 Task: For heading Use Arial with brown colour.  font size for heading18,  'Change the font style of data to'Arial and font size to 9,  Change the alignment of both headline & data to Align left In the sheet   Radiant Sales log   book
Action: Mouse moved to (172, 418)
Screenshot: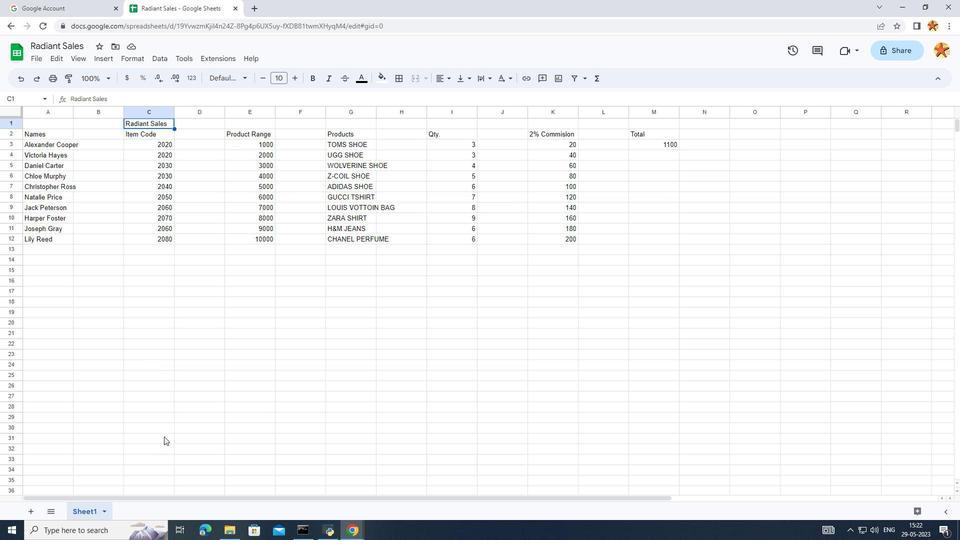 
Action: Mouse pressed left at (172, 418)
Screenshot: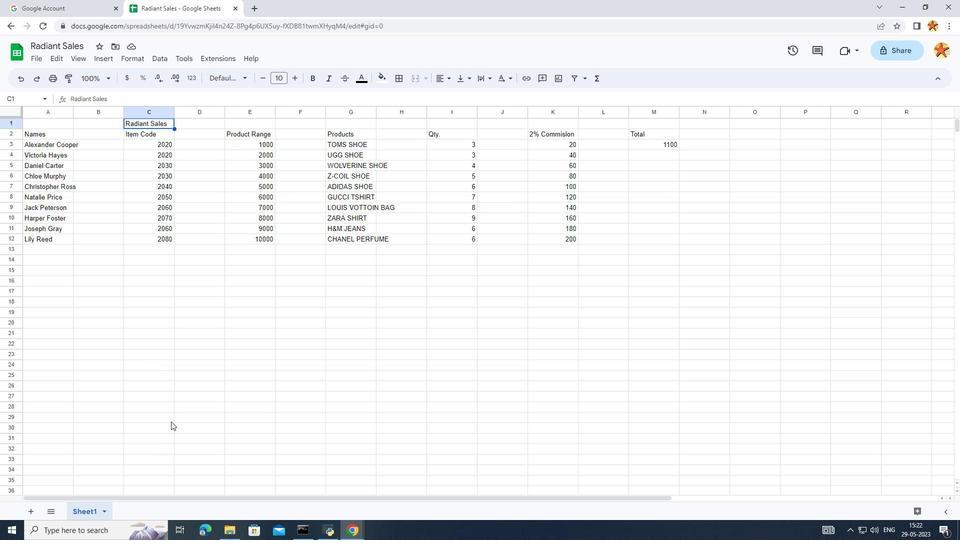 
Action: Mouse moved to (152, 123)
Screenshot: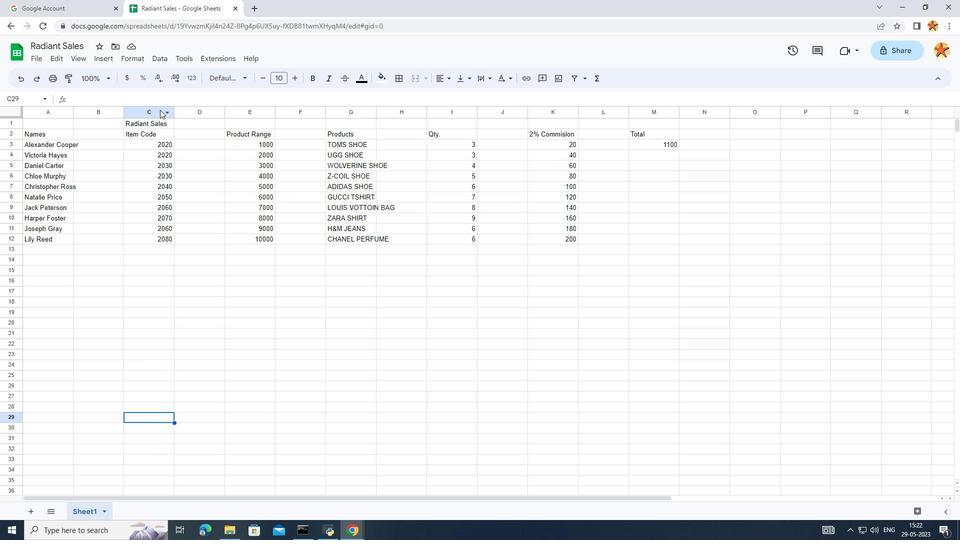 
Action: Mouse pressed left at (152, 123)
Screenshot: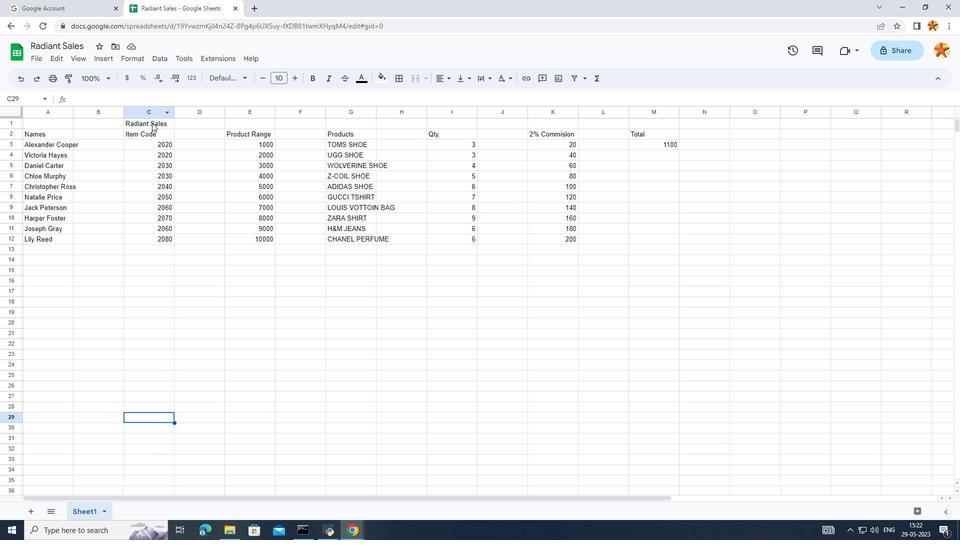 
Action: Mouse moved to (242, 78)
Screenshot: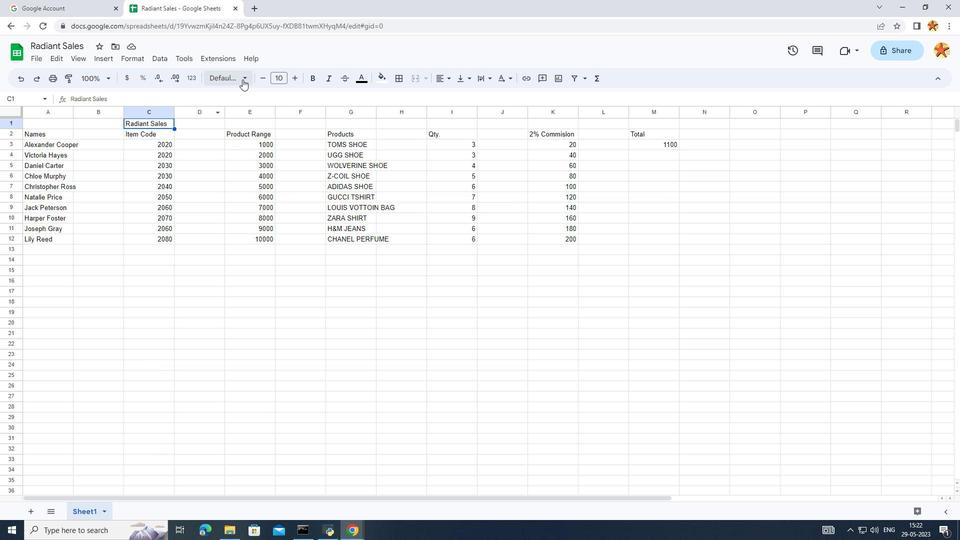 
Action: Mouse pressed left at (242, 78)
Screenshot: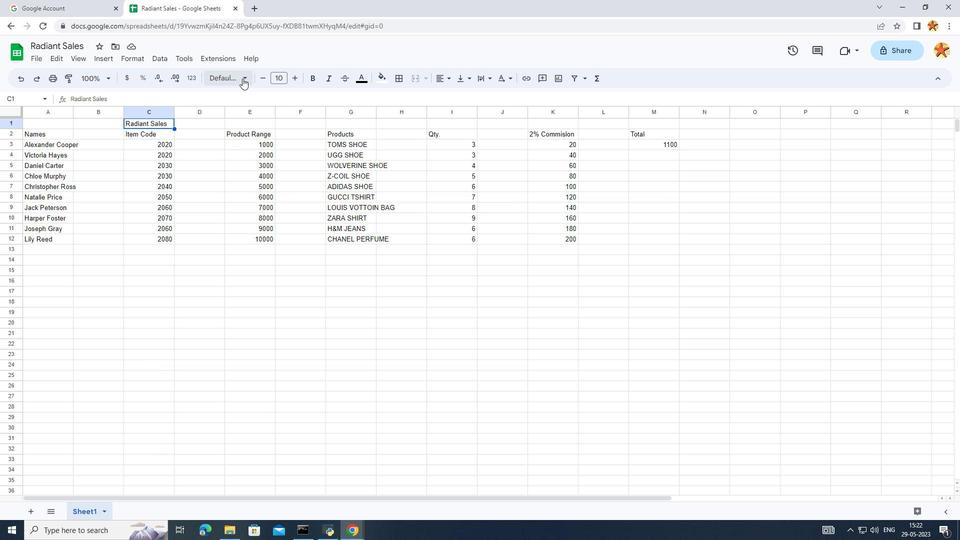
Action: Mouse moved to (220, 381)
Screenshot: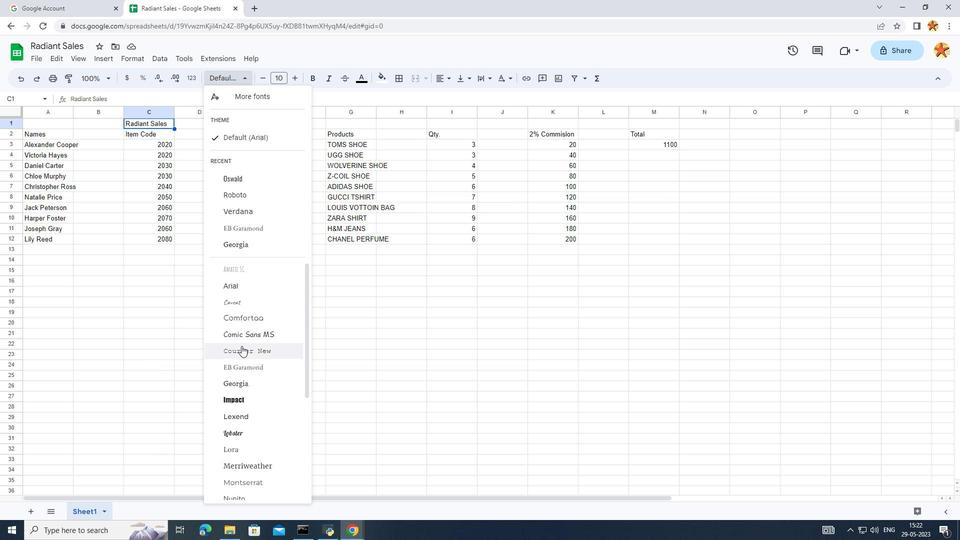 
Action: Mouse scrolled (220, 381) with delta (0, 0)
Screenshot: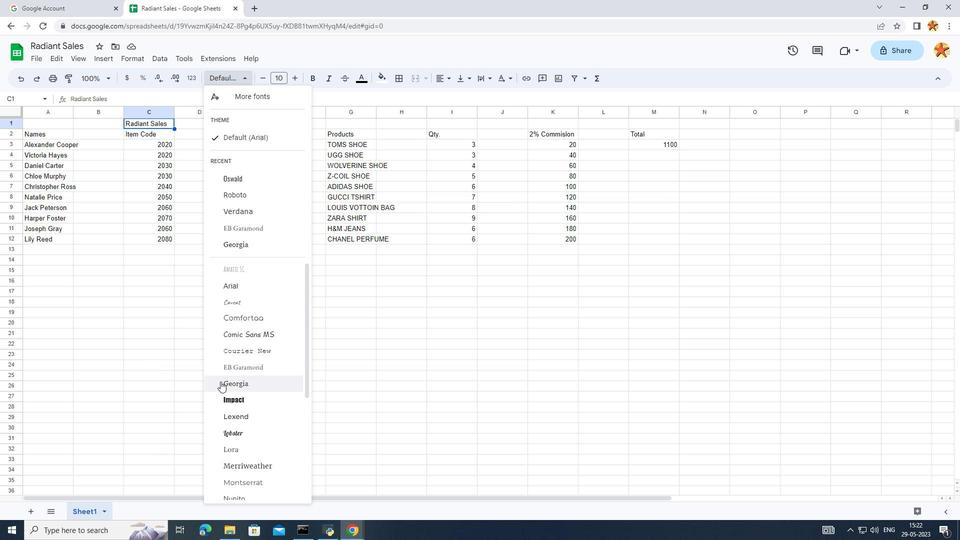 
Action: Mouse scrolled (220, 381) with delta (0, 0)
Screenshot: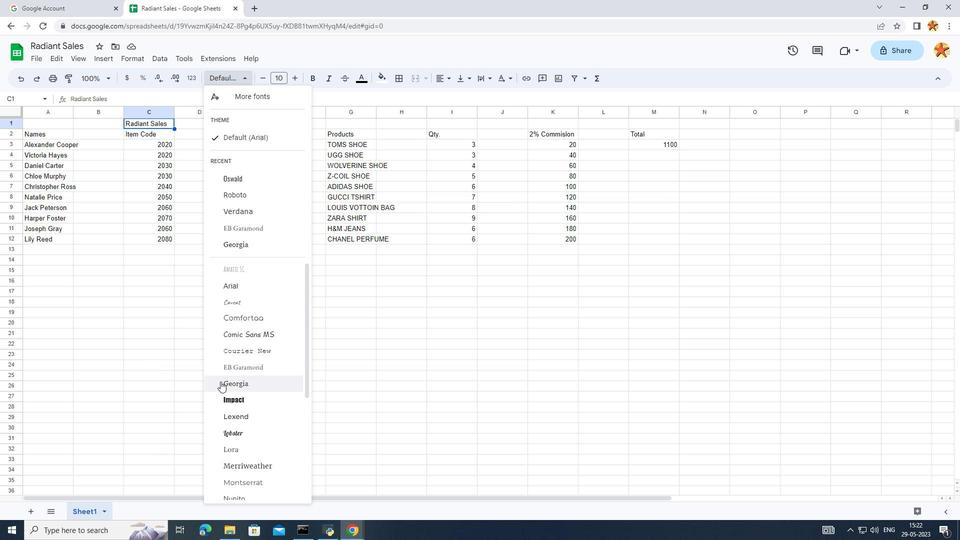 
Action: Mouse scrolled (220, 381) with delta (0, 0)
Screenshot: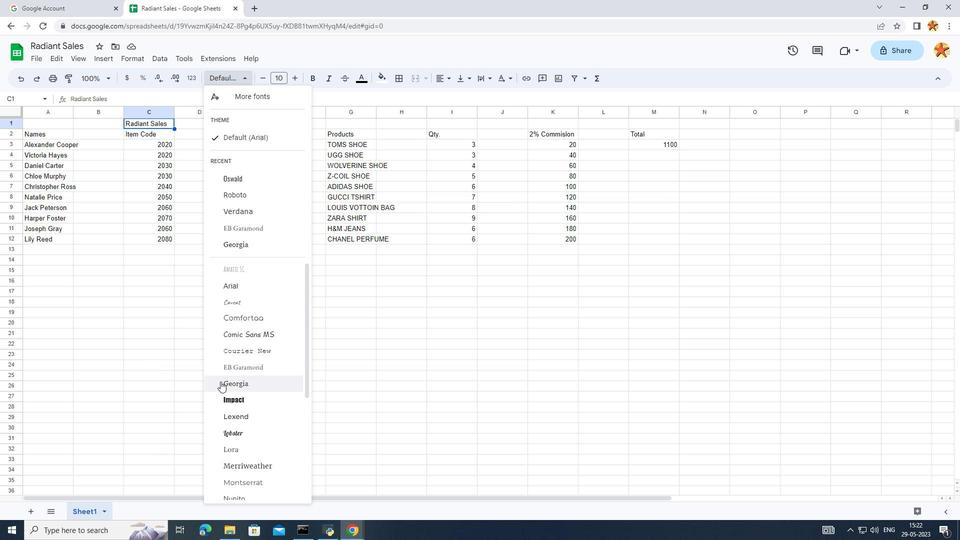 
Action: Mouse scrolled (220, 381) with delta (0, 0)
Screenshot: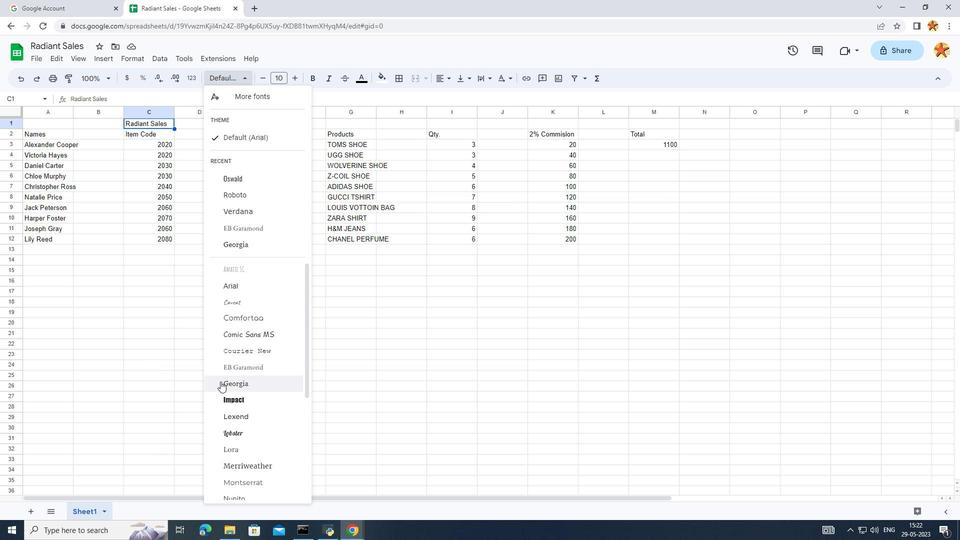 
Action: Mouse scrolled (220, 382) with delta (0, 0)
Screenshot: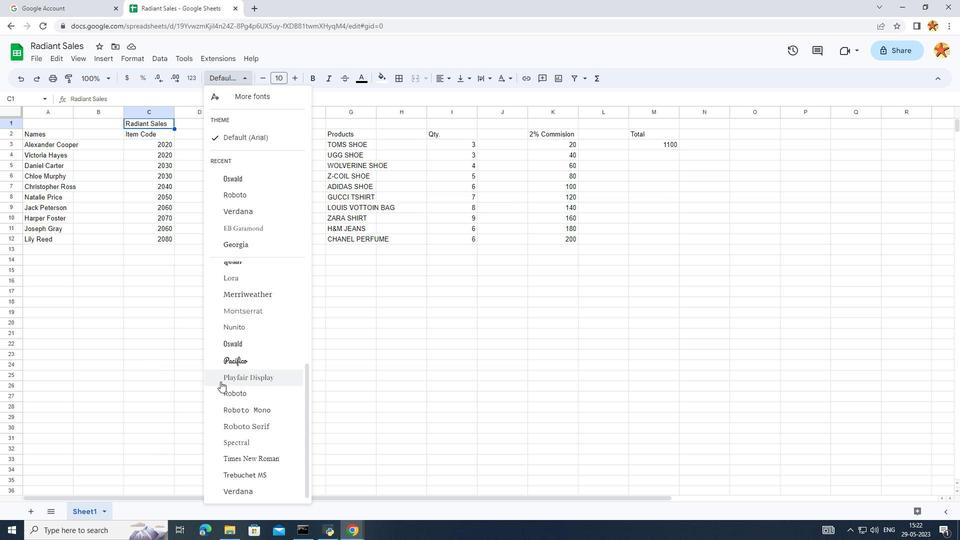 
Action: Mouse scrolled (220, 382) with delta (0, 0)
Screenshot: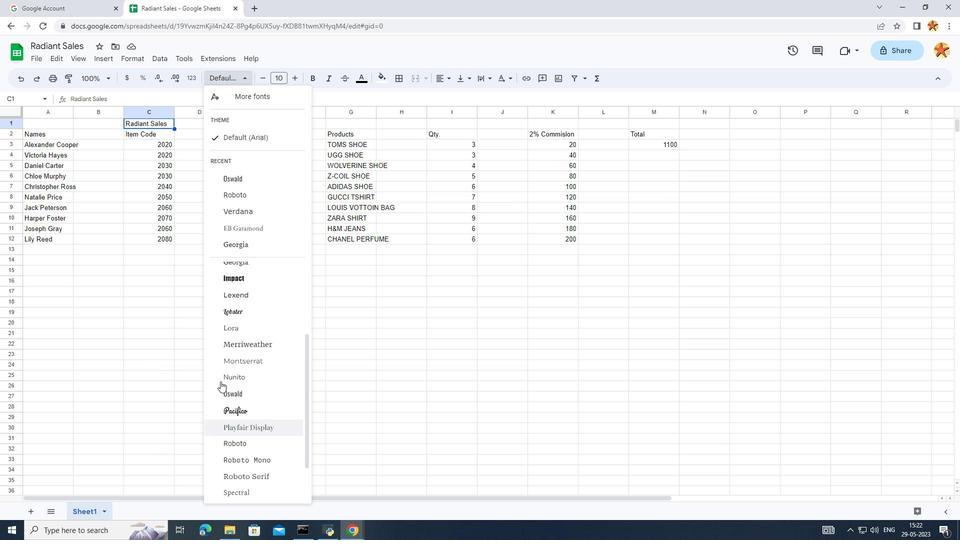 
Action: Mouse scrolled (220, 382) with delta (0, 0)
Screenshot: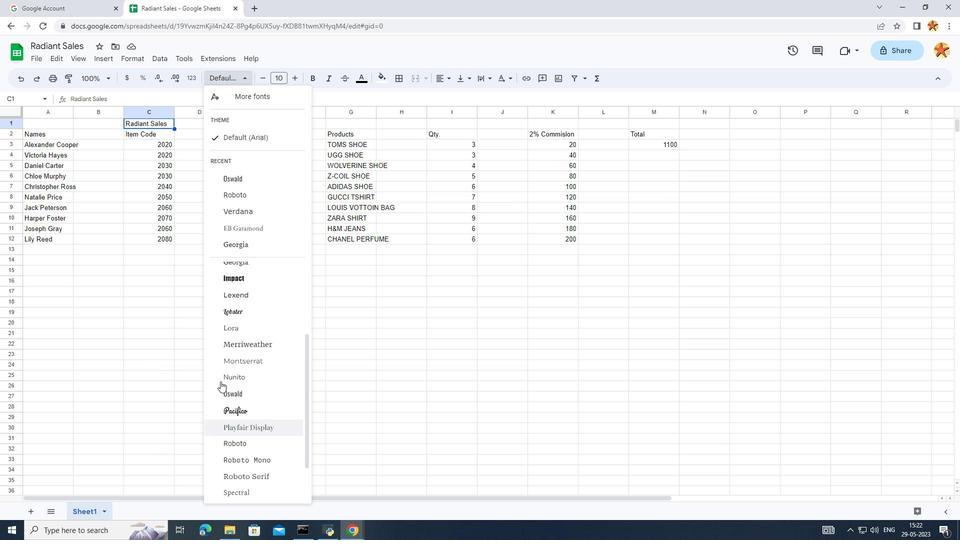 
Action: Mouse scrolled (220, 382) with delta (0, 0)
Screenshot: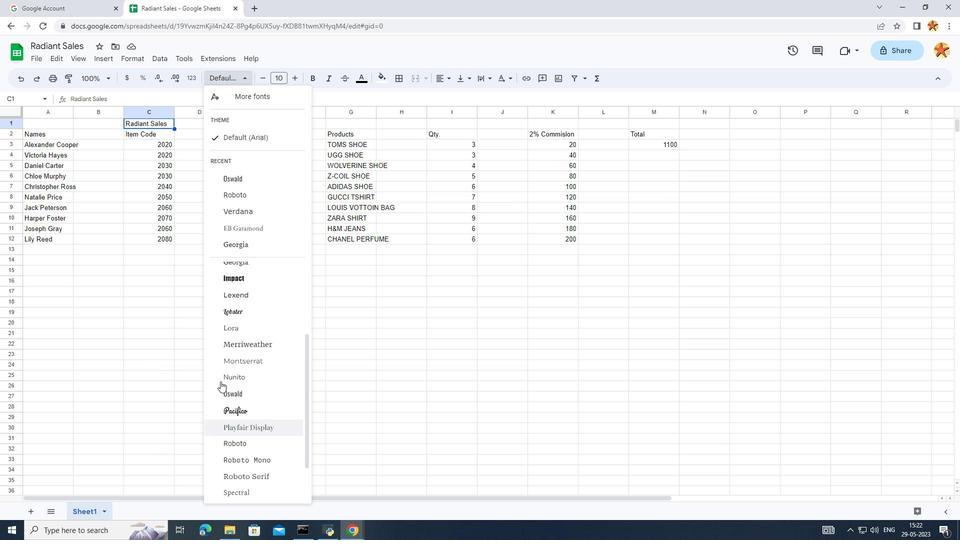 
Action: Mouse scrolled (220, 382) with delta (0, 0)
Screenshot: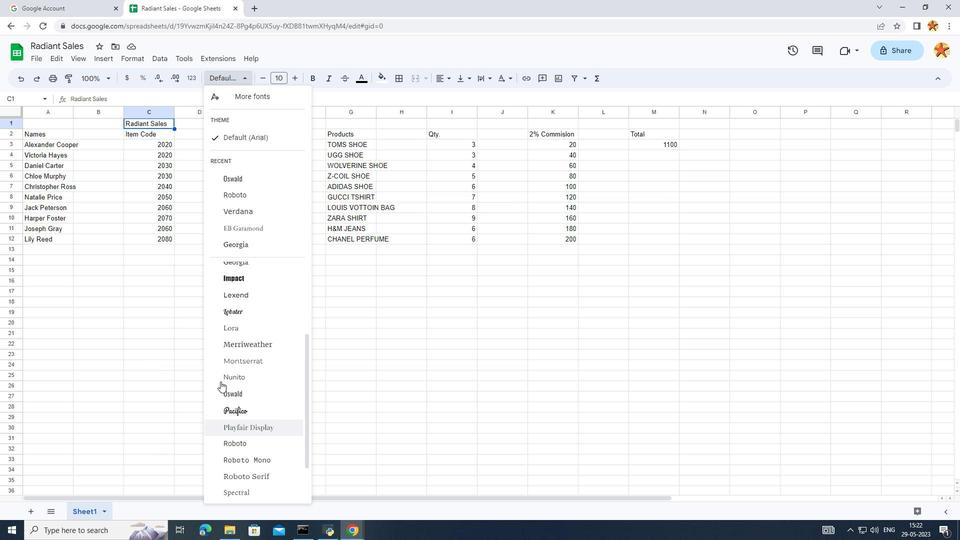 
Action: Mouse scrolled (220, 382) with delta (0, 0)
Screenshot: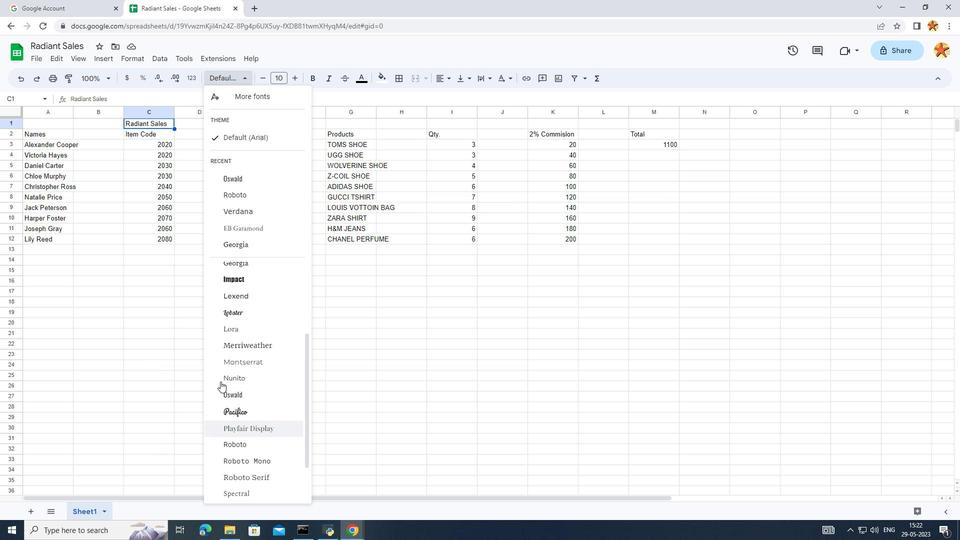 
Action: Mouse moved to (243, 290)
Screenshot: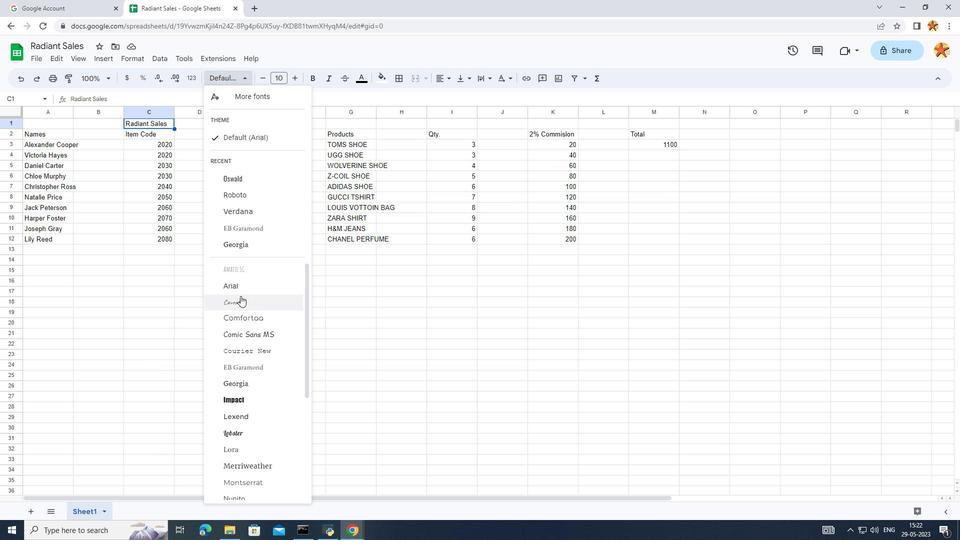 
Action: Mouse pressed left at (243, 290)
Screenshot: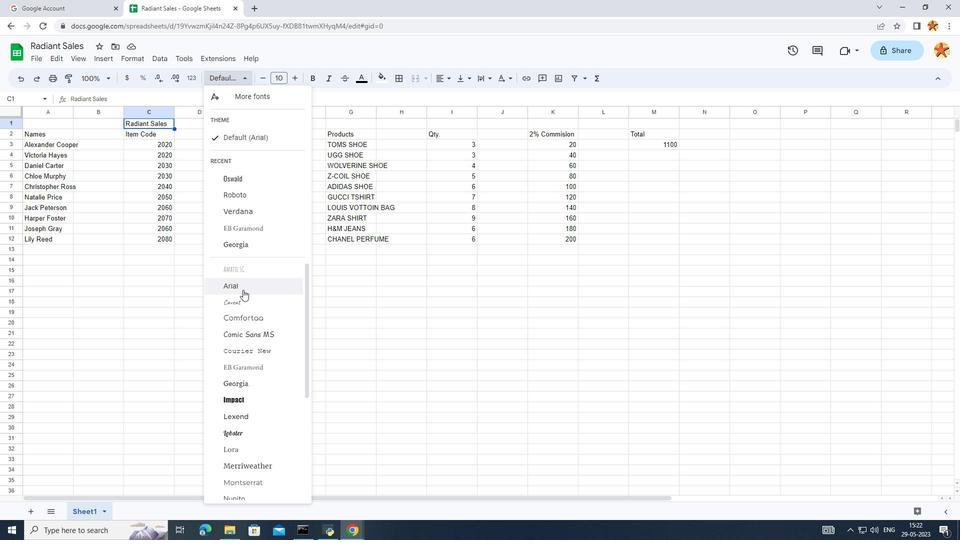 
Action: Mouse moved to (362, 81)
Screenshot: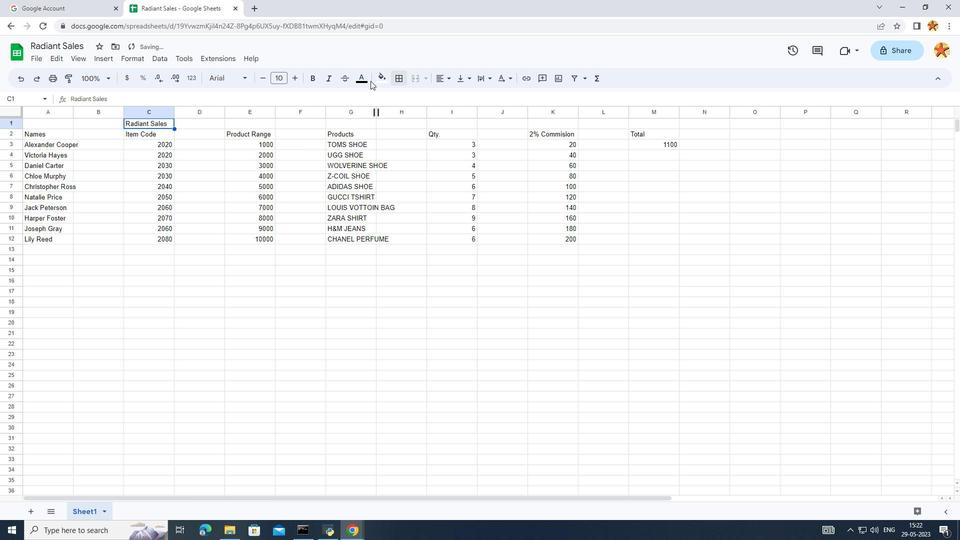 
Action: Mouse pressed left at (362, 81)
Screenshot: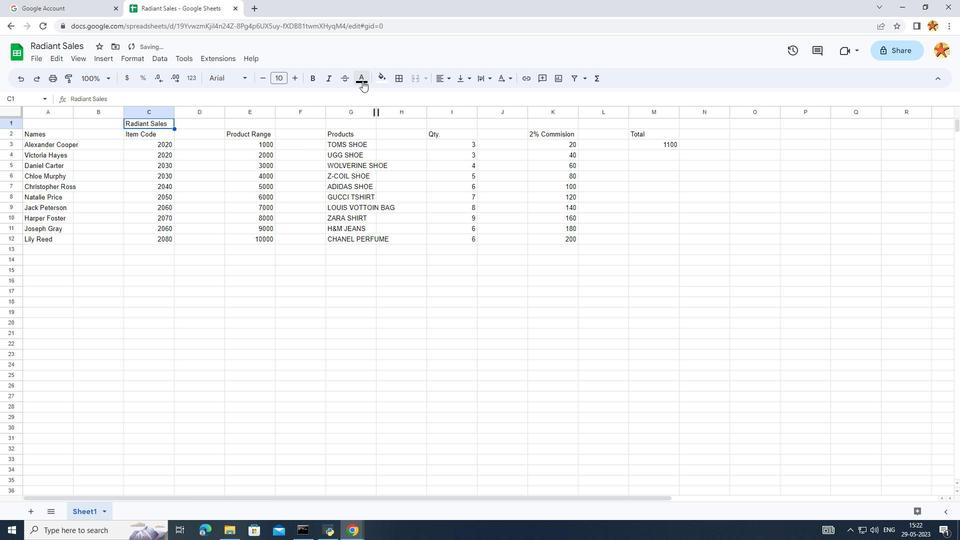 
Action: Mouse moved to (373, 246)
Screenshot: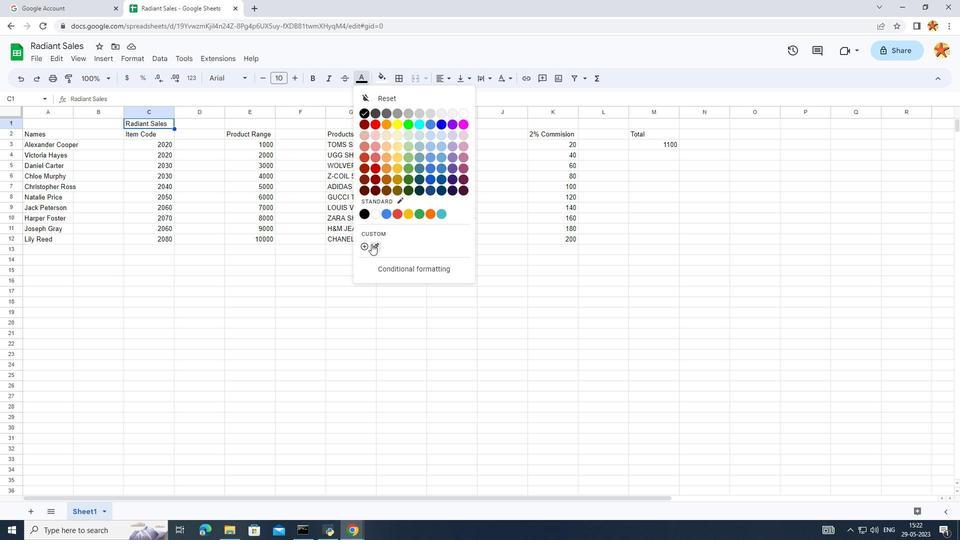 
Action: Mouse pressed left at (373, 246)
Screenshot: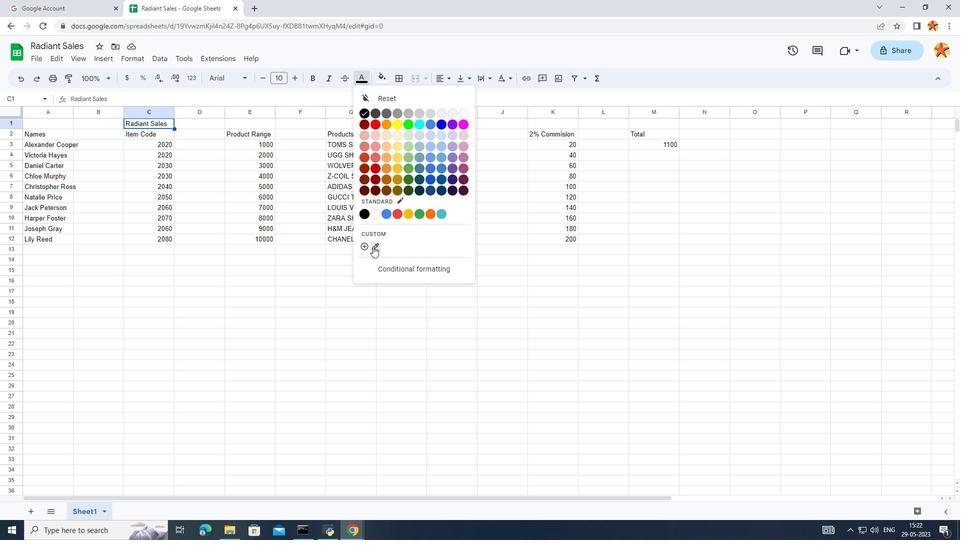 
Action: Mouse moved to (328, 229)
Screenshot: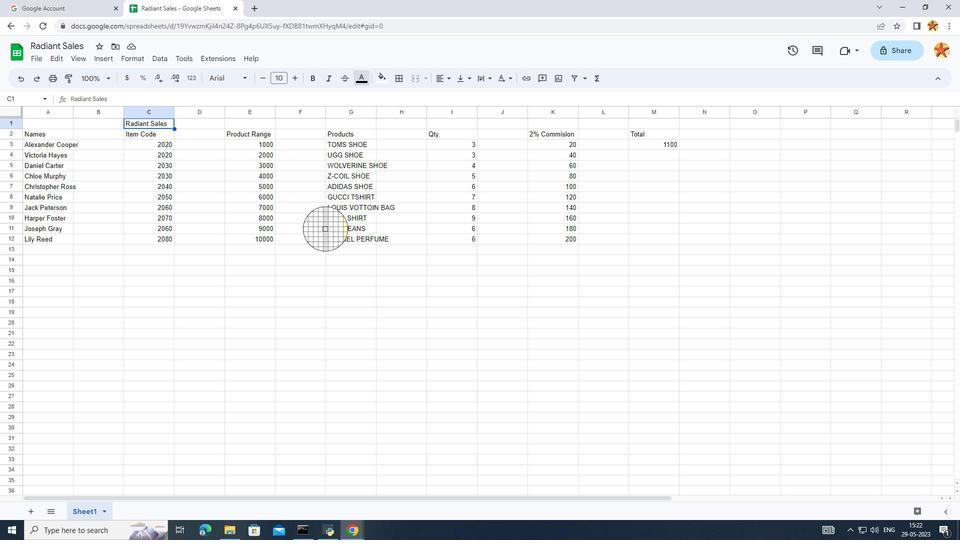 
Action: Mouse pressed left at (328, 229)
Screenshot: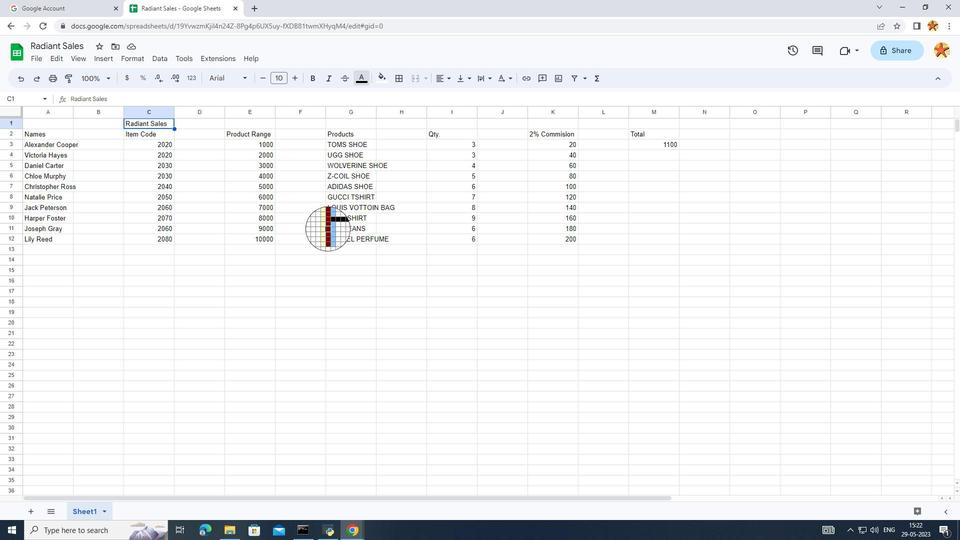 
Action: Mouse moved to (131, 142)
Screenshot: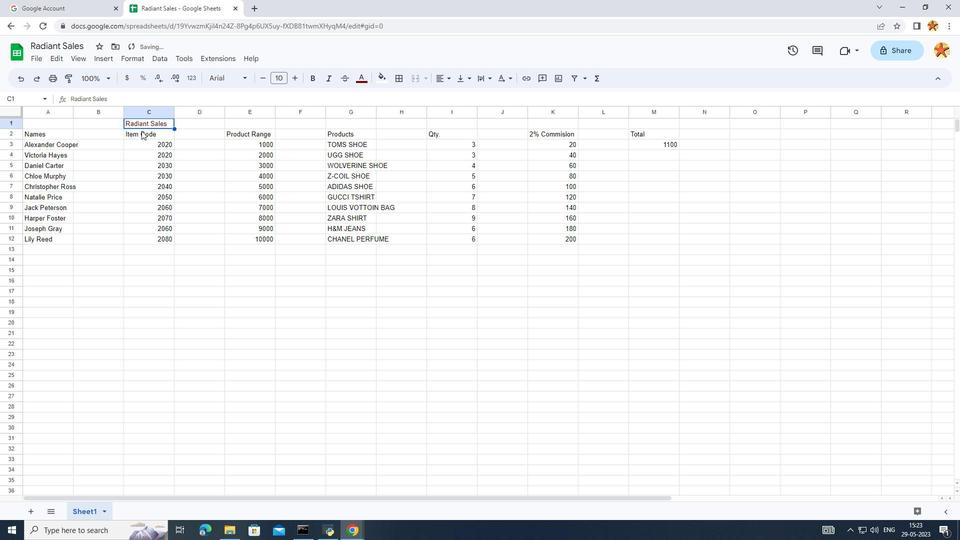 
Action: Mouse pressed left at (131, 142)
Screenshot: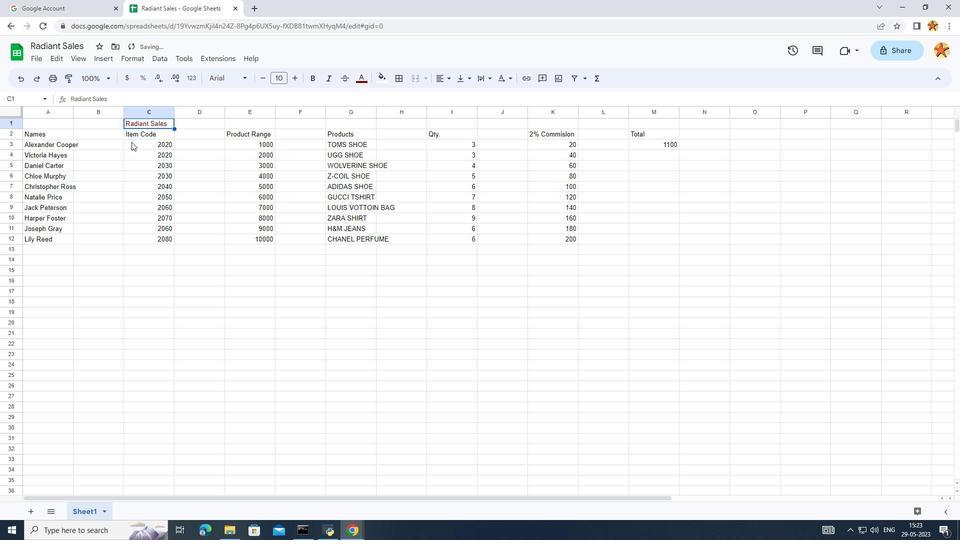 
Action: Mouse moved to (144, 124)
Screenshot: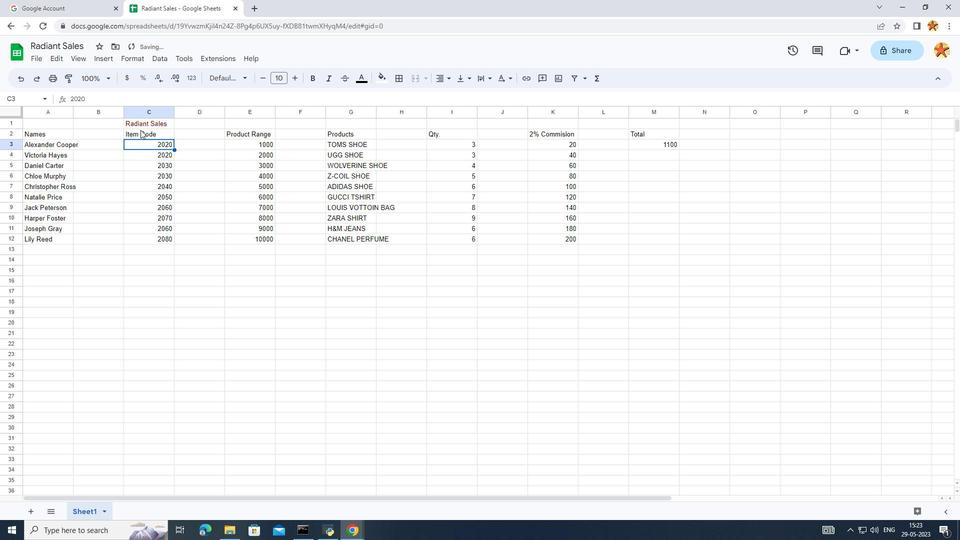 
Action: Mouse pressed left at (144, 124)
Screenshot: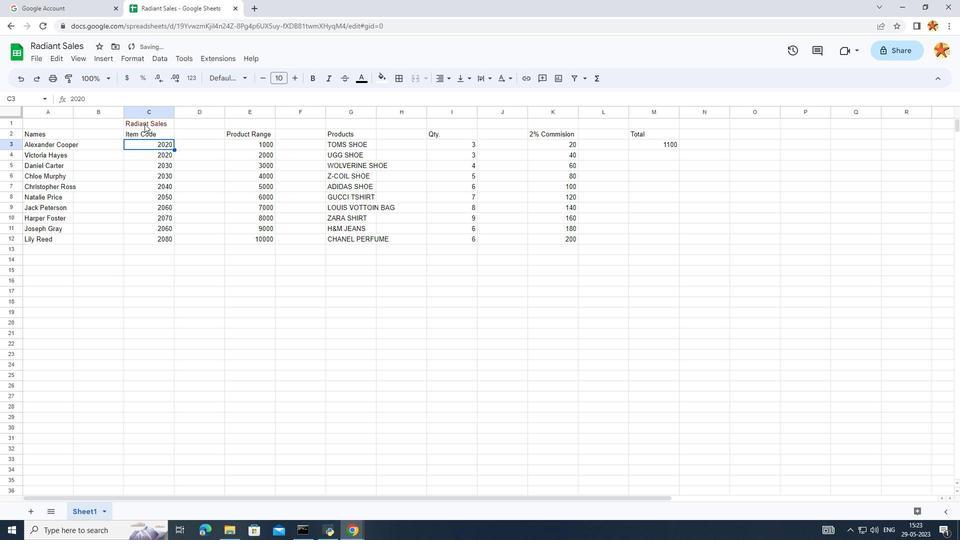 
Action: Mouse moved to (231, 78)
Screenshot: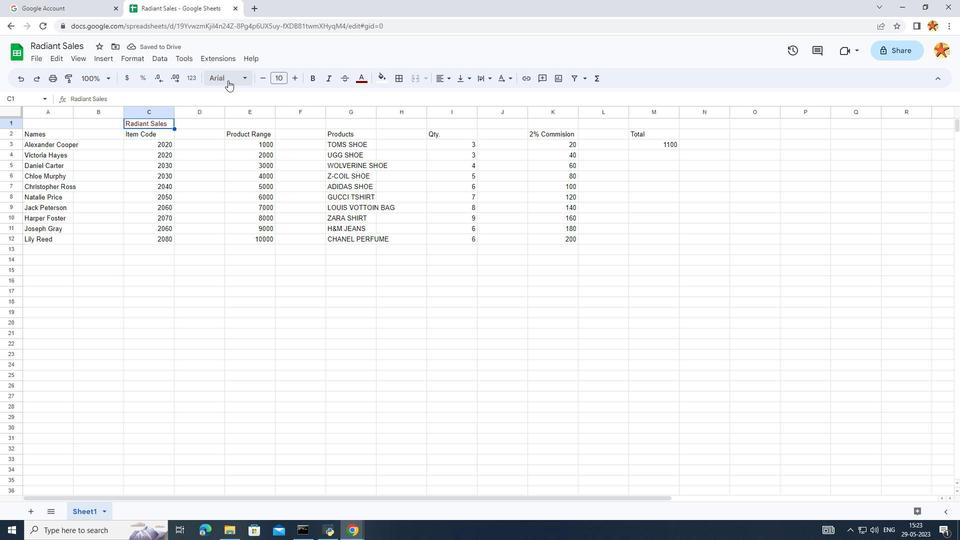 
Action: Mouse pressed left at (231, 78)
Screenshot: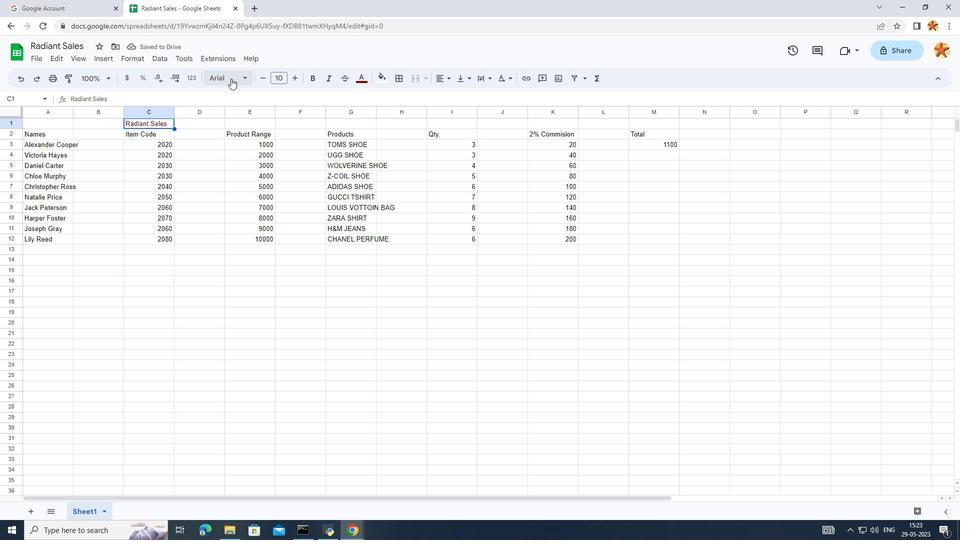 
Action: Mouse moved to (299, 76)
Screenshot: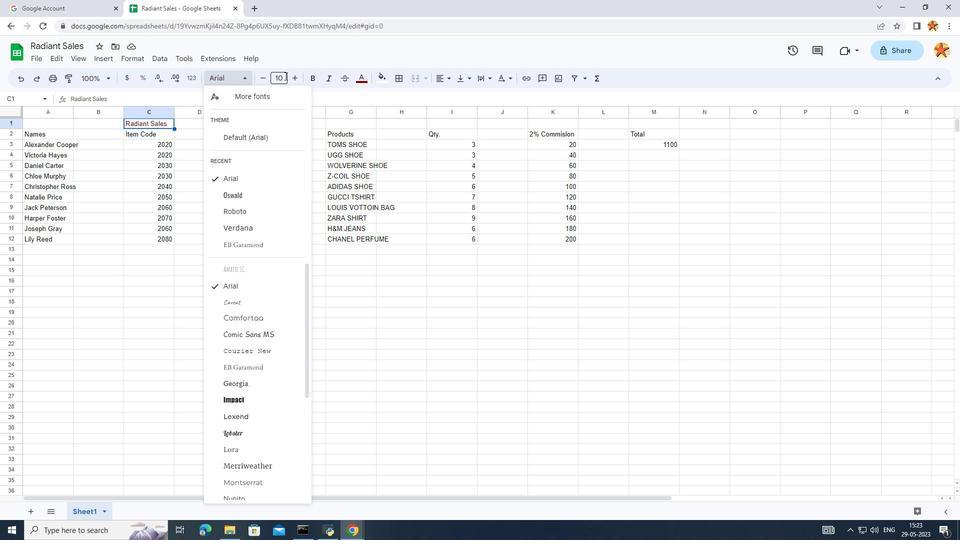
Action: Mouse pressed left at (299, 76)
Screenshot: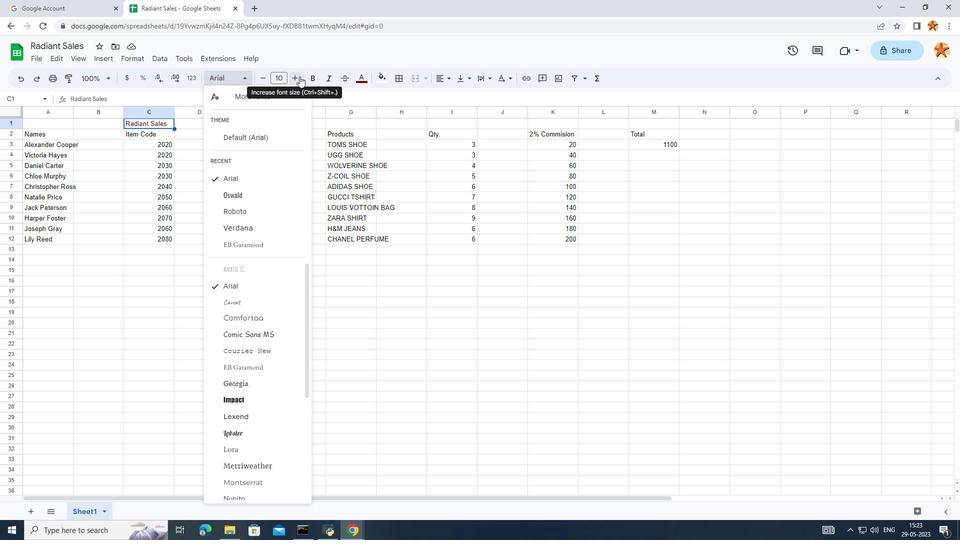 
Action: Mouse pressed left at (299, 76)
Screenshot: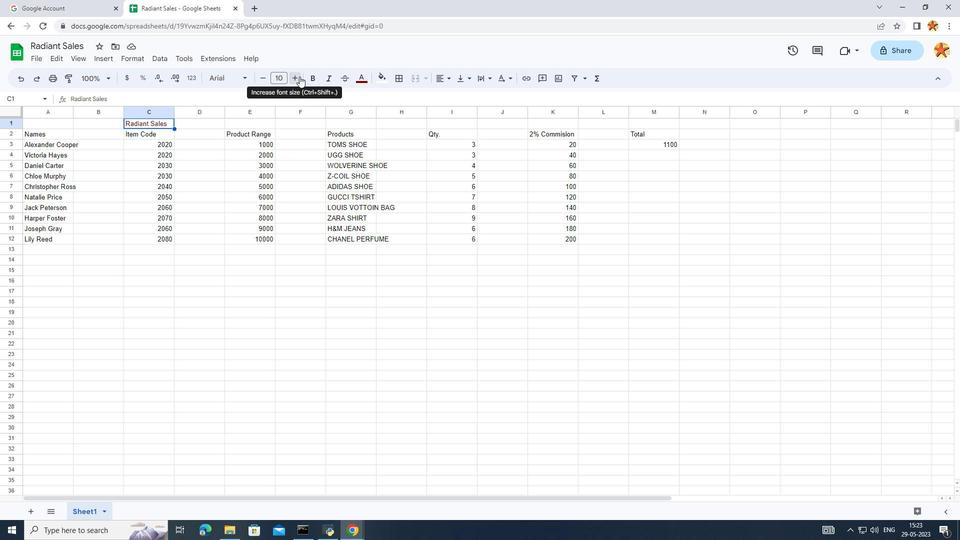 
Action: Mouse pressed left at (299, 76)
Screenshot: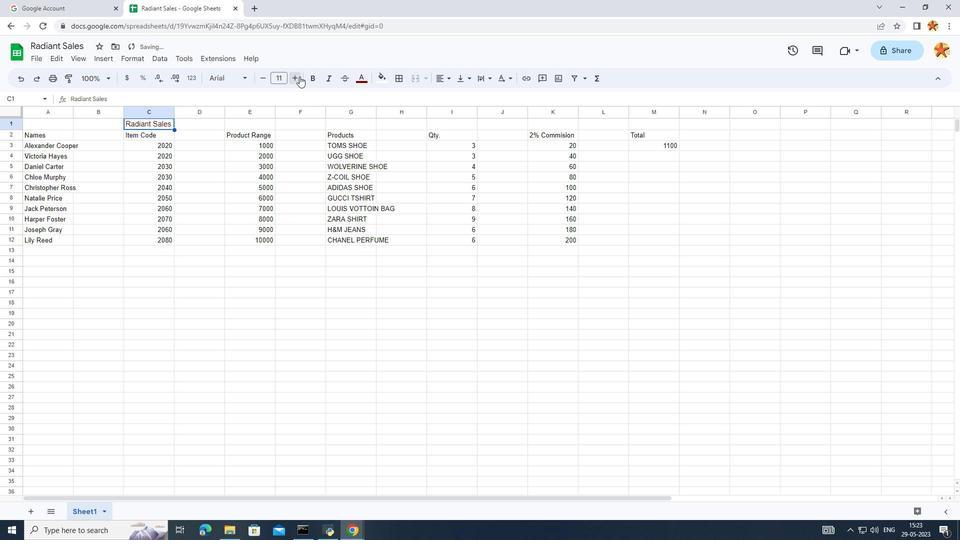 
Action: Mouse pressed left at (299, 76)
Screenshot: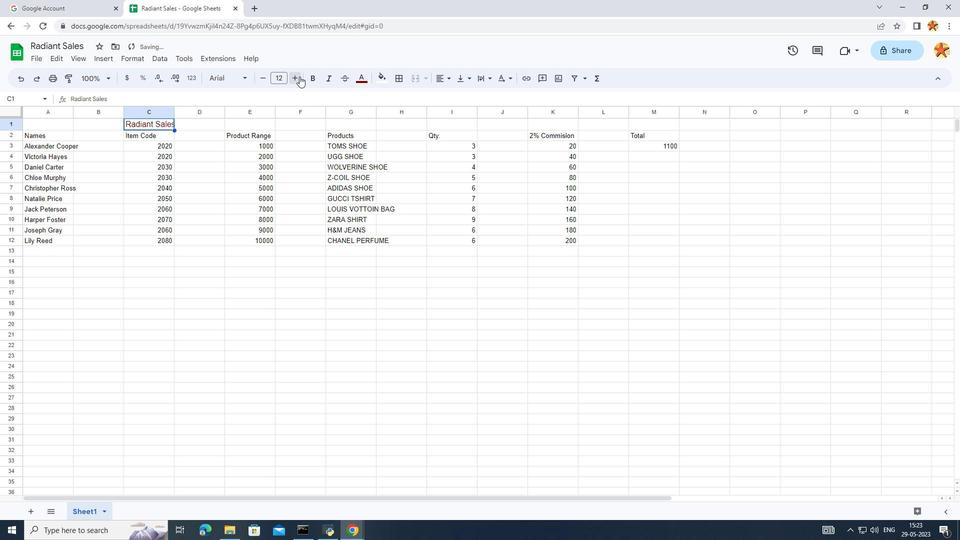 
Action: Mouse pressed left at (299, 76)
Screenshot: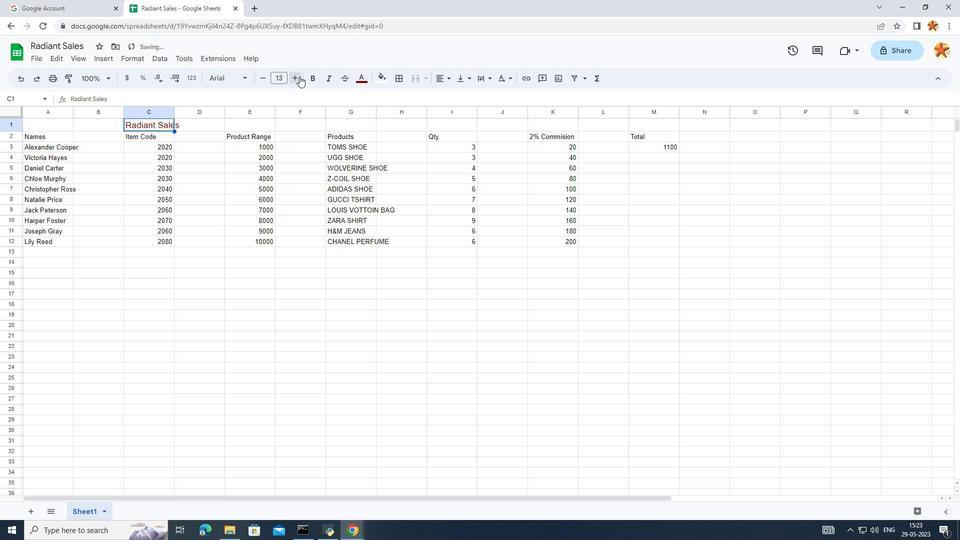 
Action: Mouse pressed left at (299, 76)
Screenshot: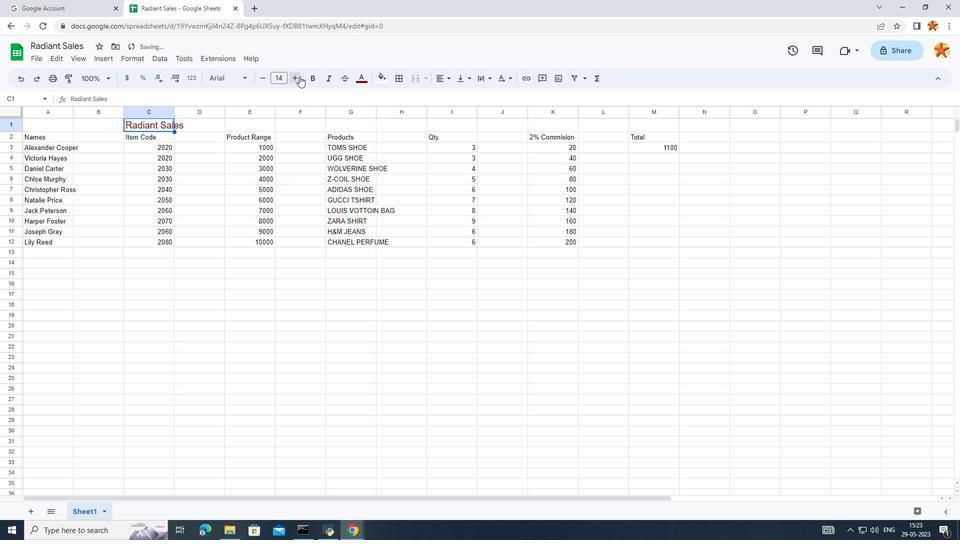 
Action: Mouse pressed left at (299, 76)
Screenshot: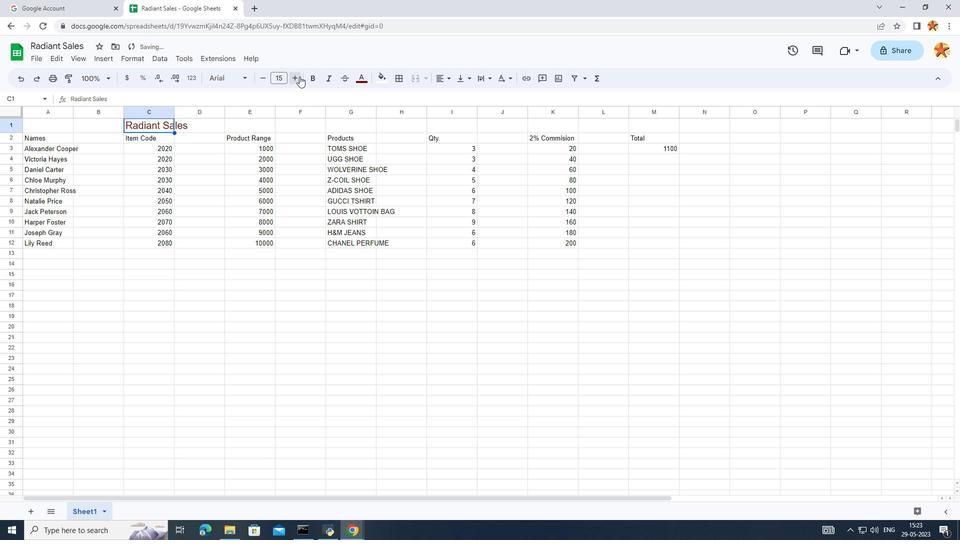 
Action: Mouse pressed left at (299, 76)
Screenshot: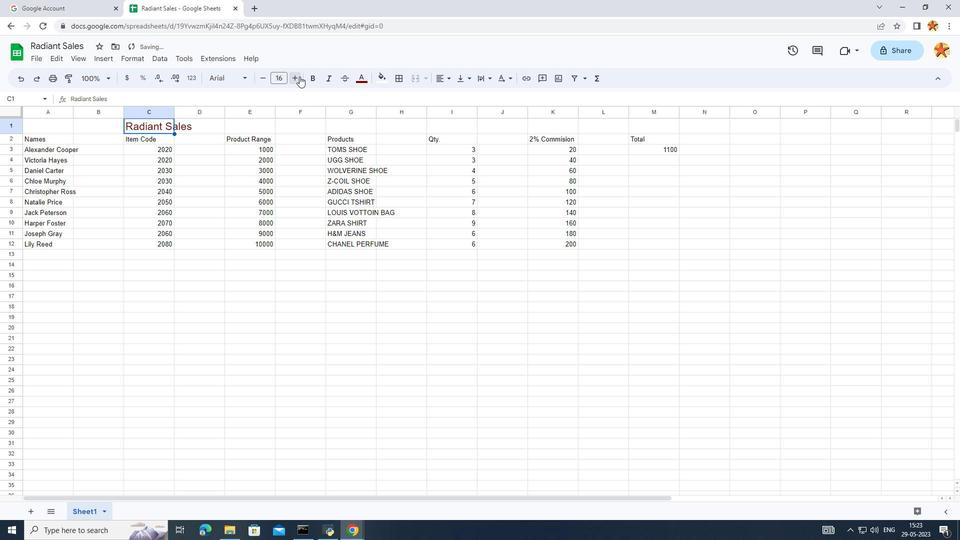 
Action: Mouse moved to (137, 162)
Screenshot: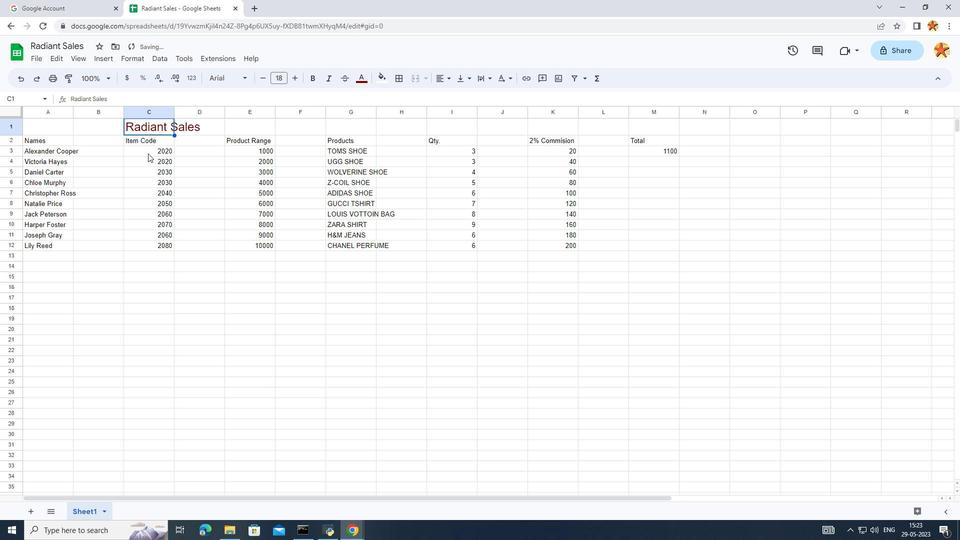 
Action: Mouse pressed left at (137, 162)
Screenshot: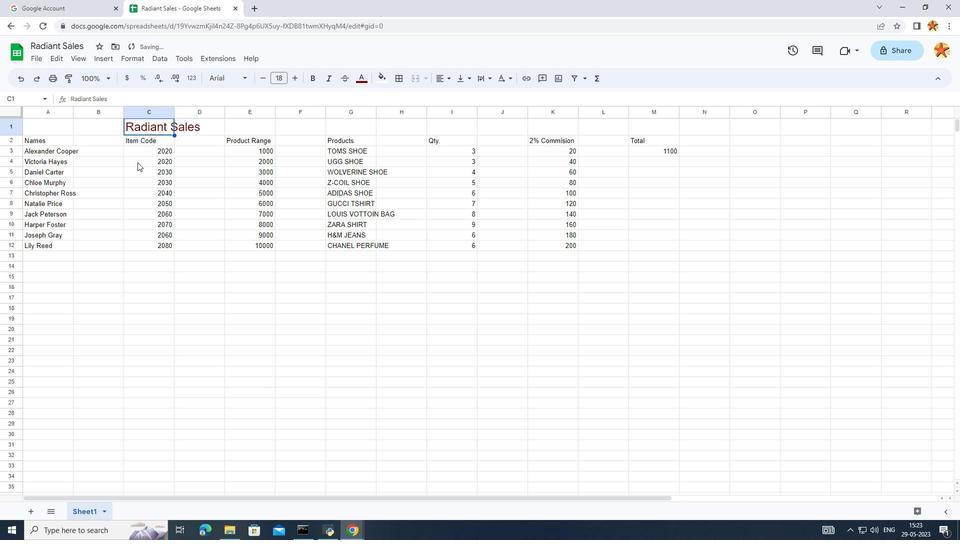 
Action: Mouse moved to (36, 140)
Screenshot: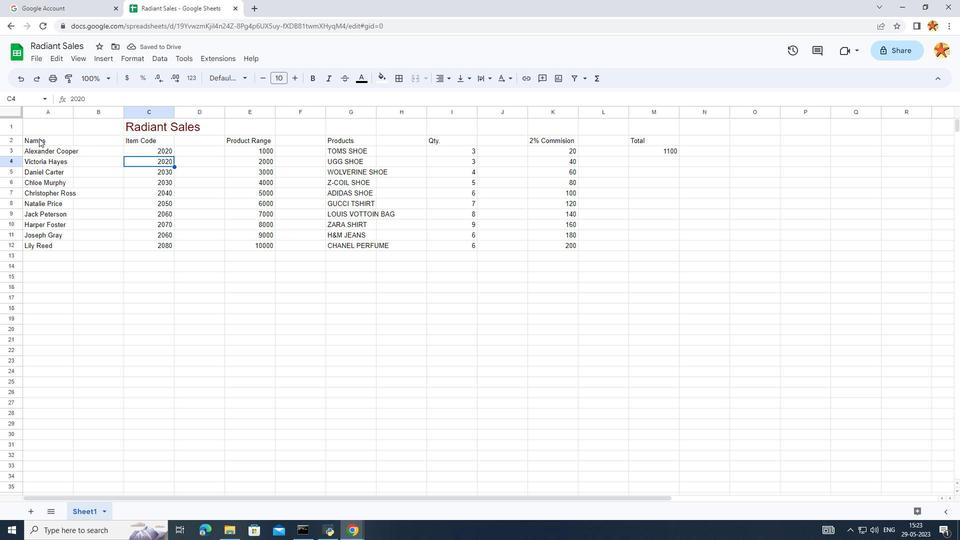 
Action: Mouse pressed left at (36, 140)
Screenshot: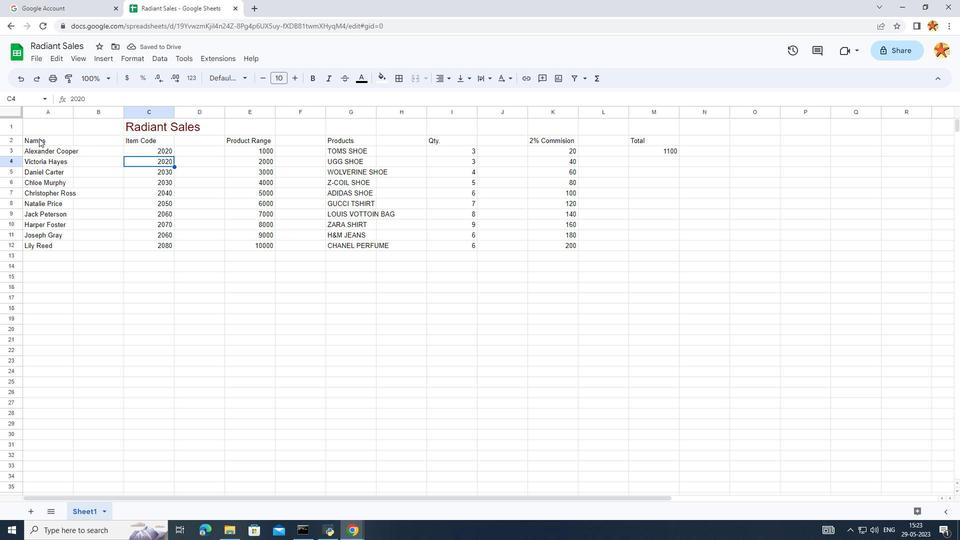 
Action: Mouse moved to (266, 77)
Screenshot: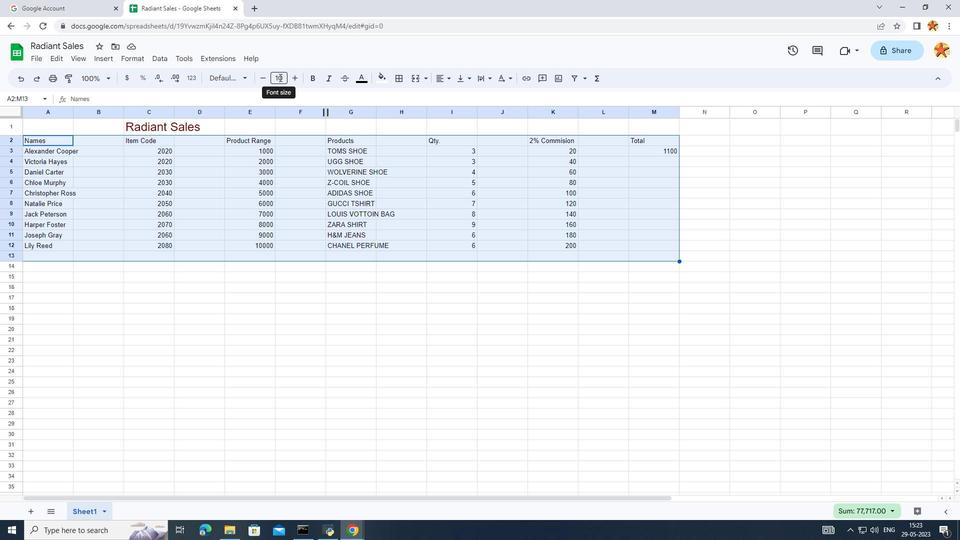 
Action: Mouse pressed left at (266, 77)
Screenshot: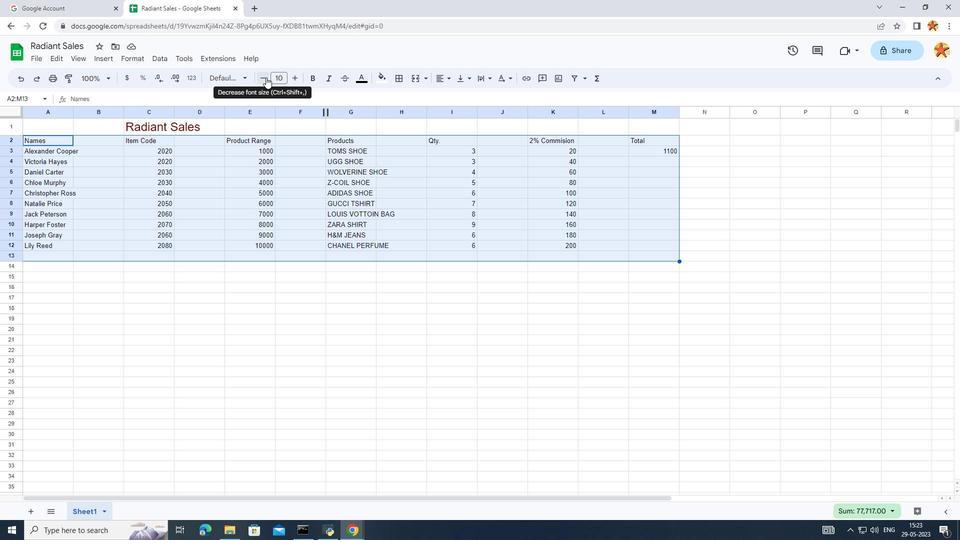 
Action: Mouse moved to (243, 78)
Screenshot: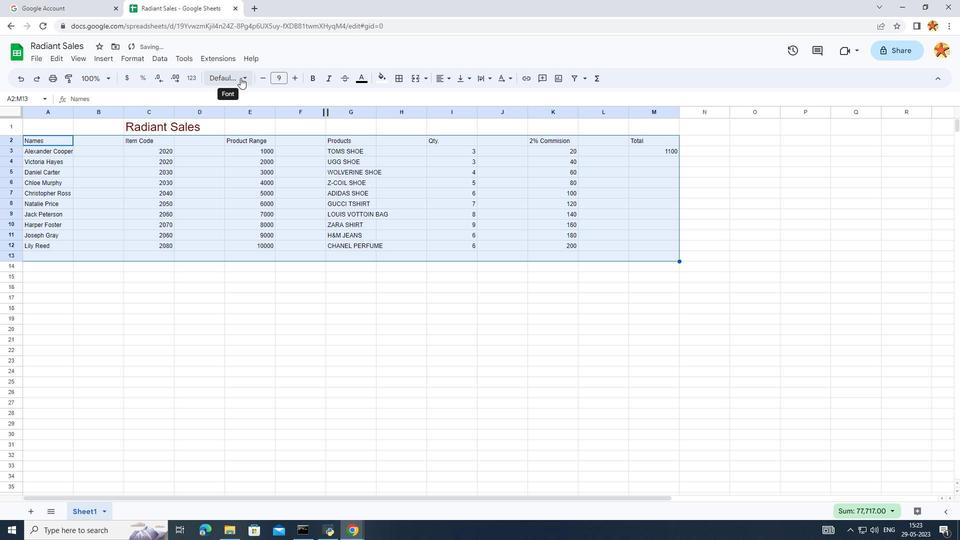 
Action: Mouse pressed left at (243, 78)
Screenshot: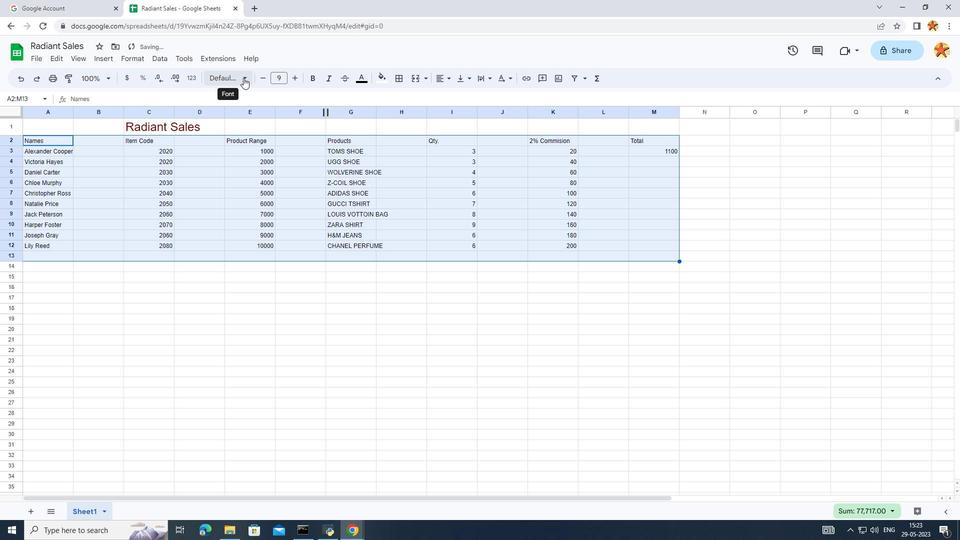 
Action: Mouse moved to (226, 177)
Screenshot: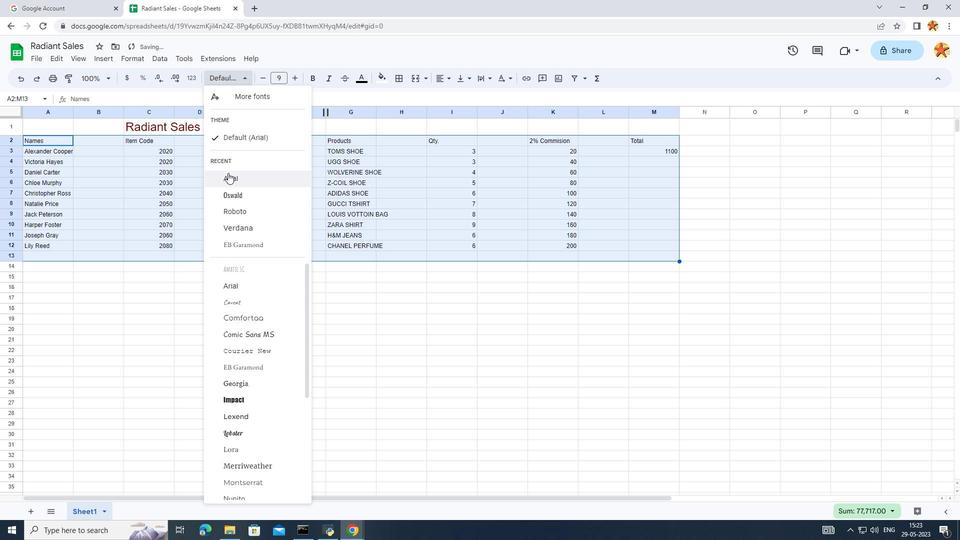 
Action: Mouse pressed left at (226, 177)
Screenshot: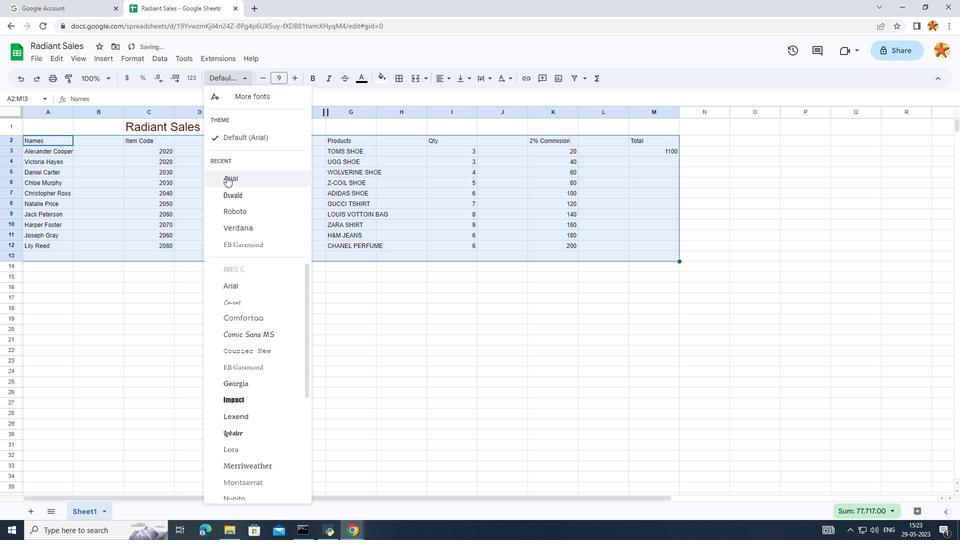 
Action: Mouse moved to (203, 273)
Screenshot: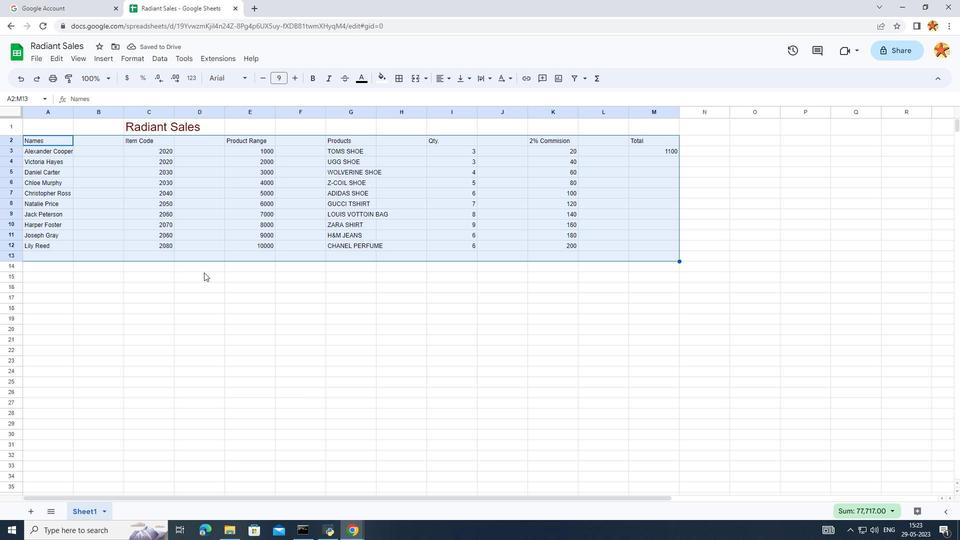 
Action: Mouse pressed left at (203, 273)
Screenshot: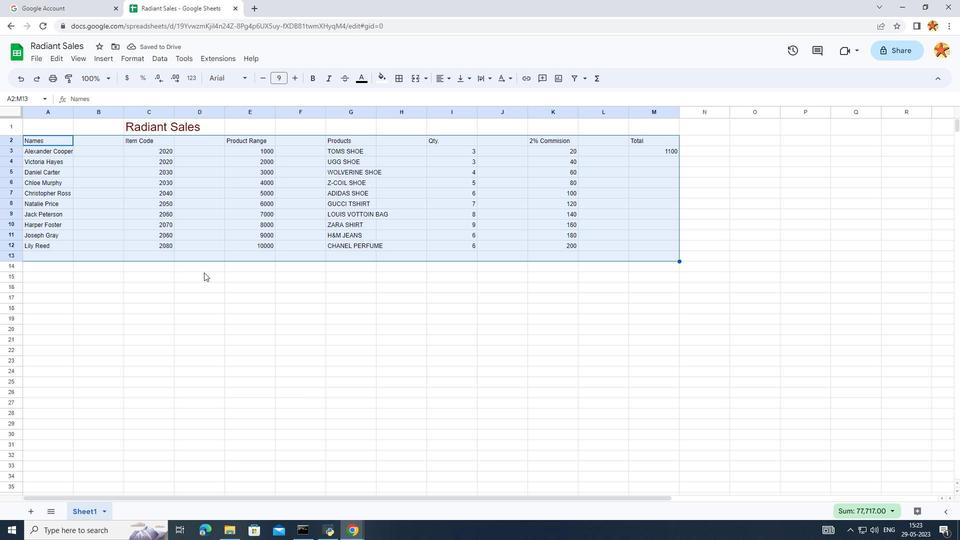 
Action: Mouse moved to (114, 126)
Screenshot: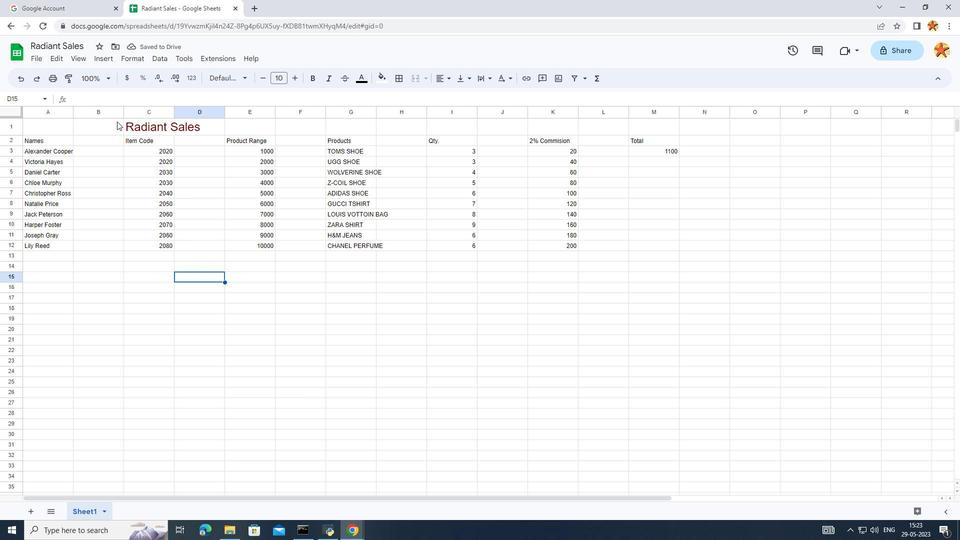 
Action: Mouse pressed left at (114, 126)
Screenshot: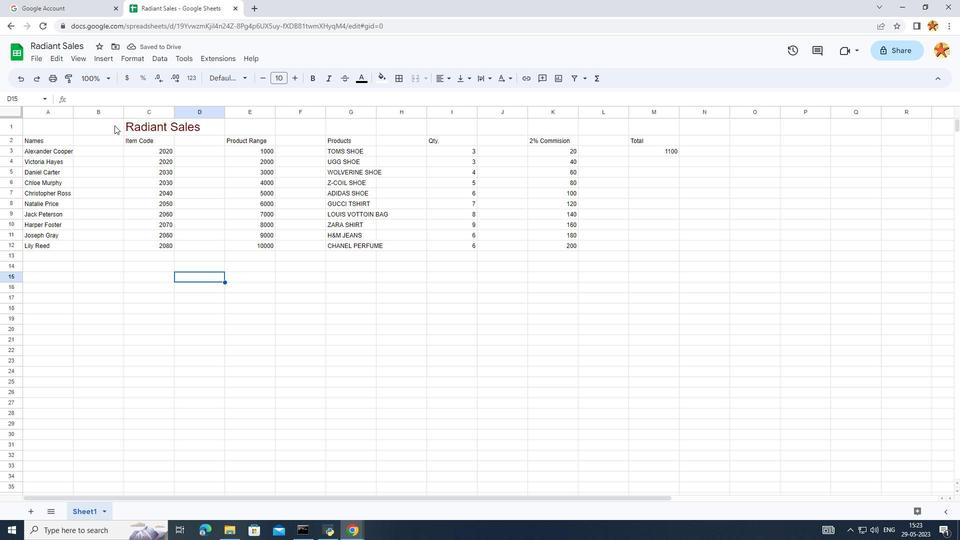 
Action: Mouse moved to (626, 280)
Screenshot: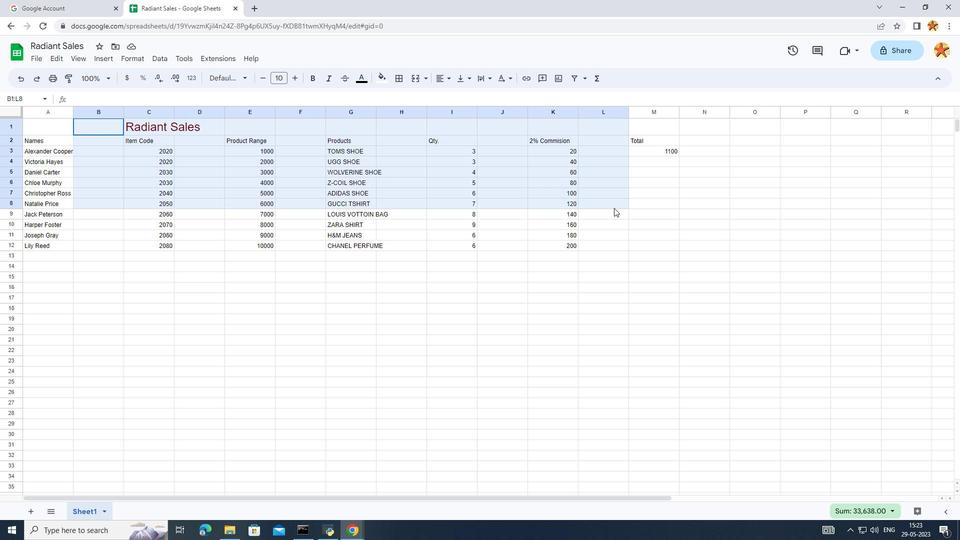 
Action: Mouse pressed left at (626, 280)
Screenshot: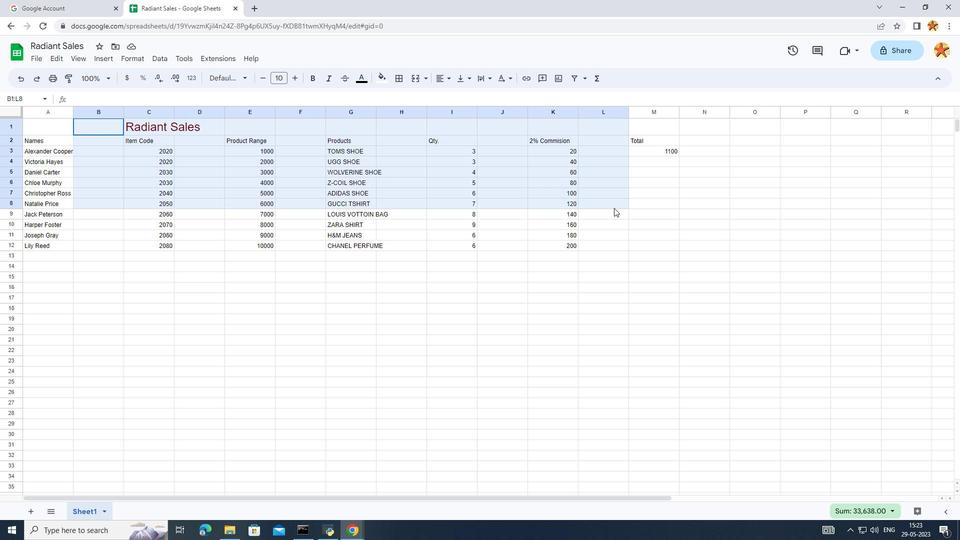 
Action: Mouse moved to (736, 248)
Screenshot: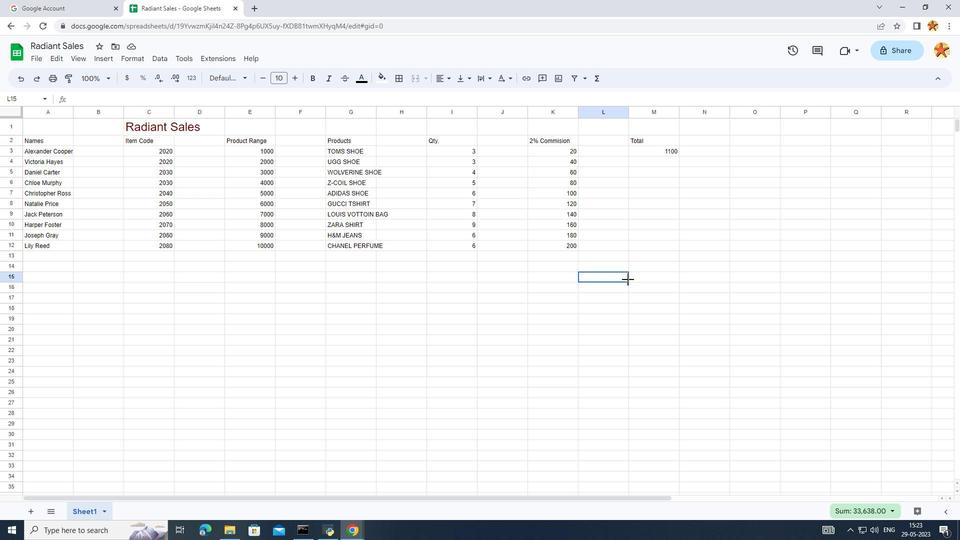 
Action: Mouse pressed left at (736, 248)
Screenshot: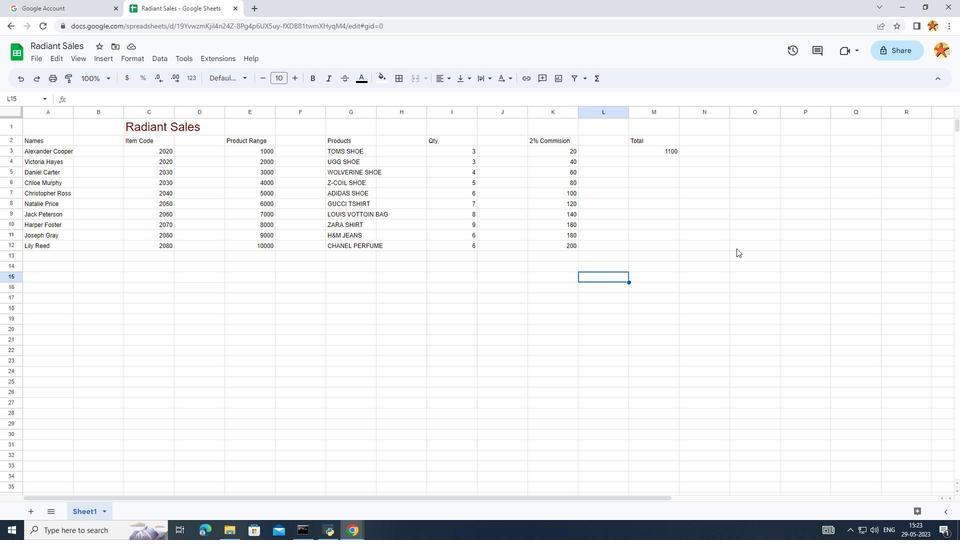 
Action: Mouse moved to (436, 79)
Screenshot: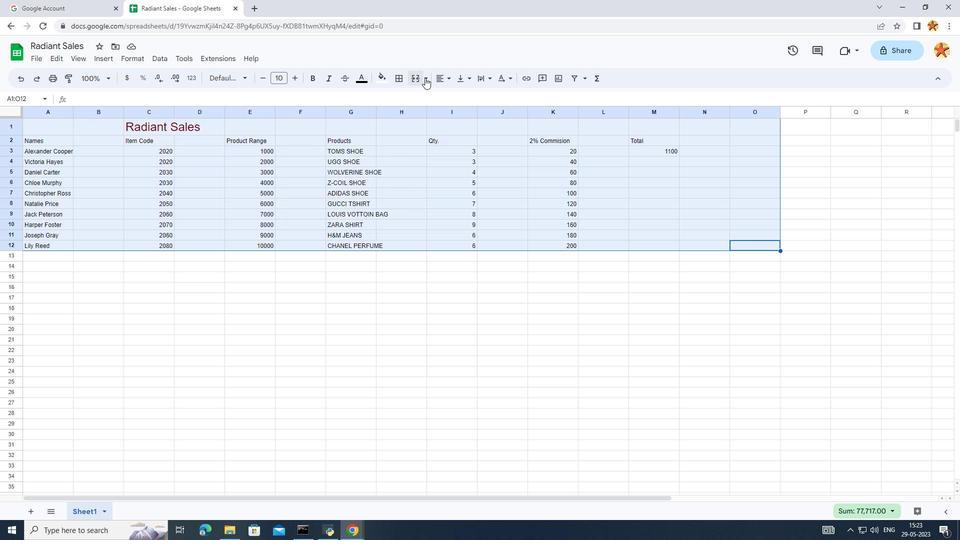 
Action: Mouse pressed left at (436, 79)
Screenshot: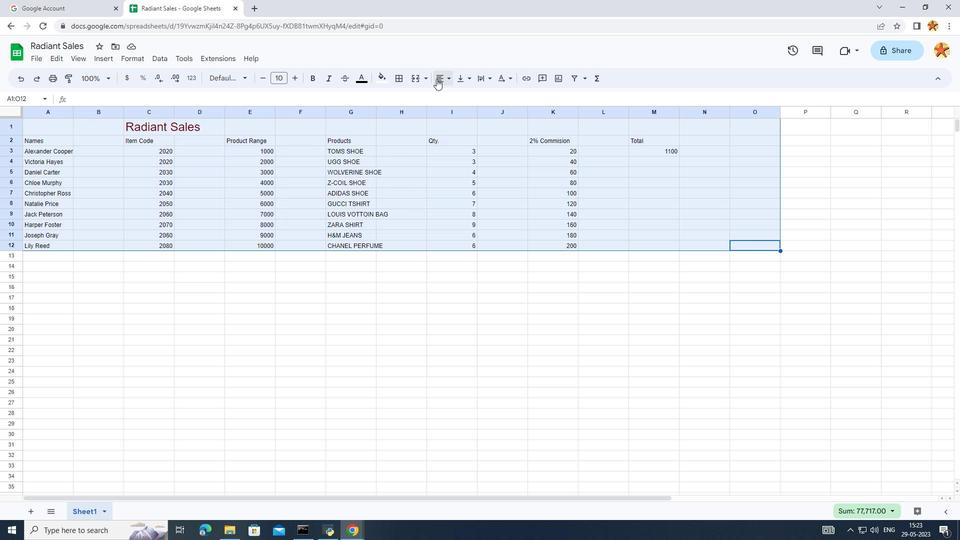 
Action: Mouse moved to (446, 96)
Screenshot: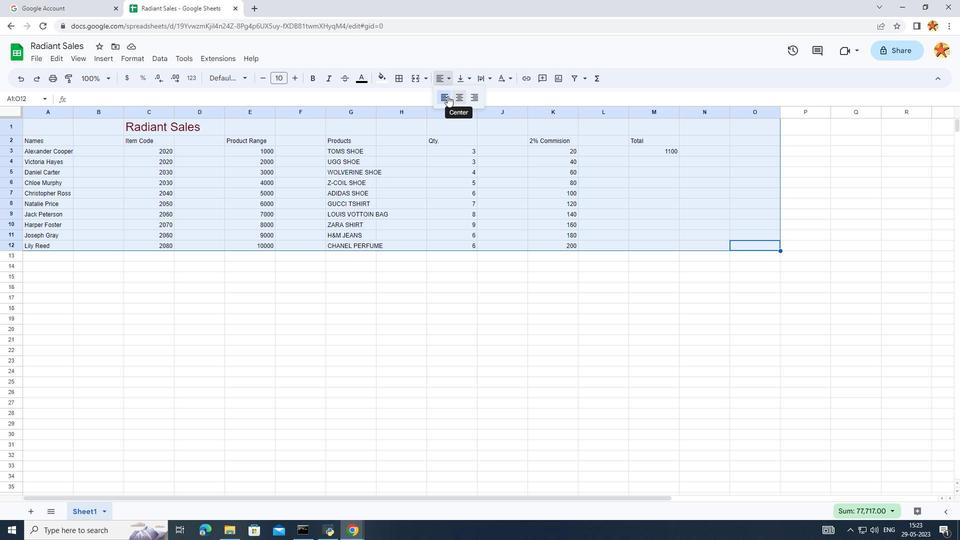 
Action: Mouse pressed left at (446, 96)
Screenshot: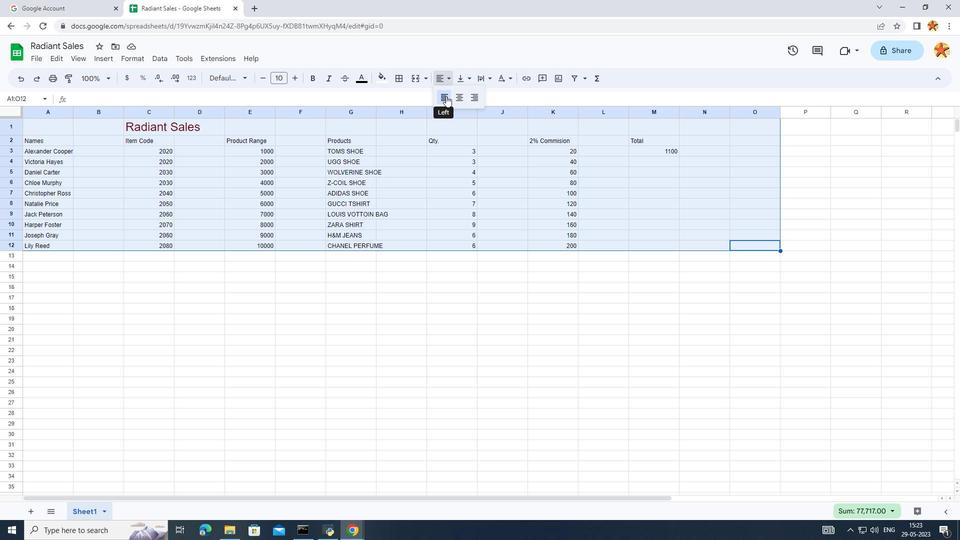 
Action: Mouse moved to (340, 322)
Screenshot: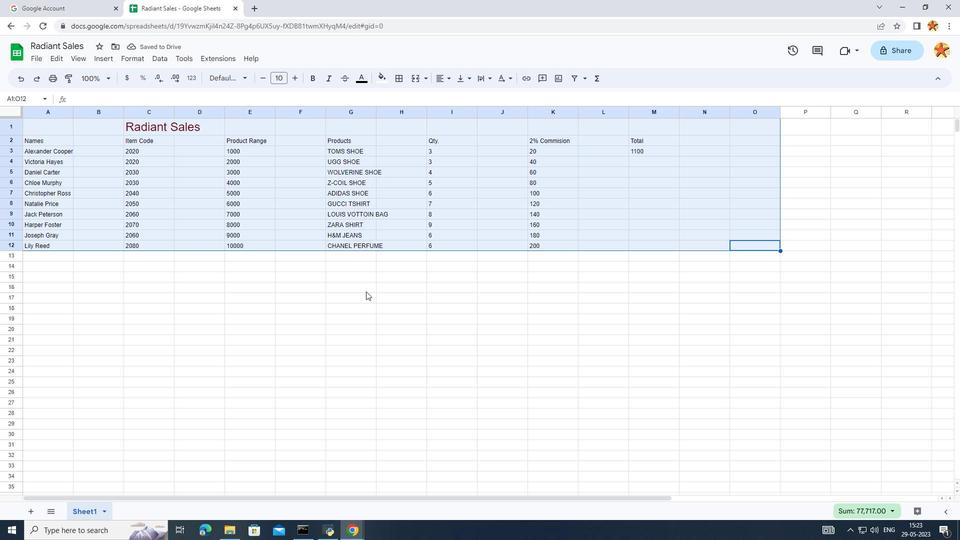 
Action: Mouse pressed left at (340, 322)
Screenshot: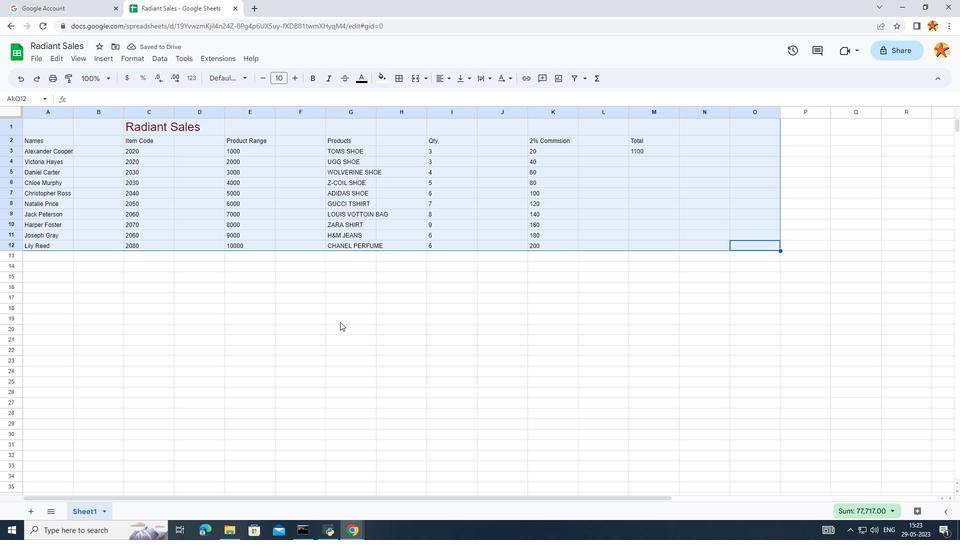 
Action: Mouse moved to (115, 265)
Screenshot: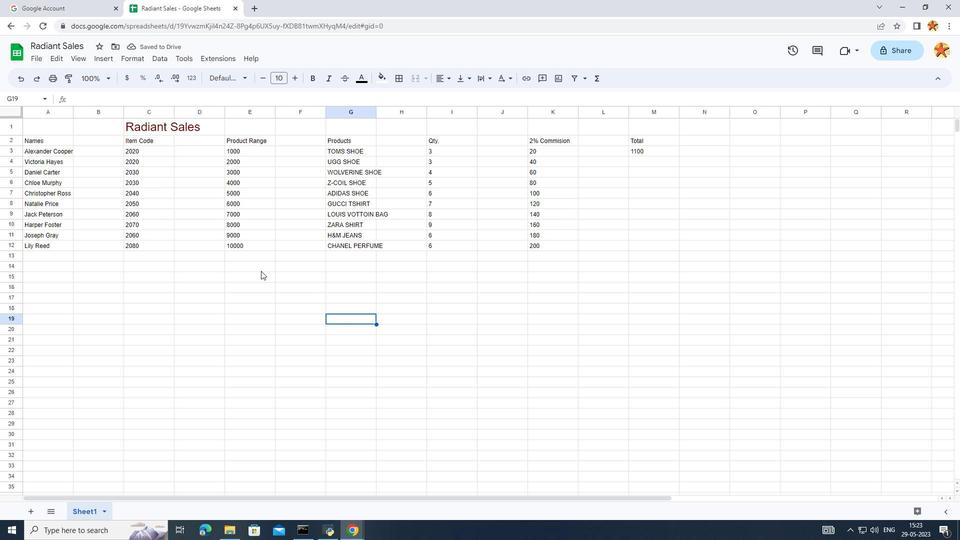 
Action: Mouse scrolled (115, 266) with delta (0, 0)
Screenshot: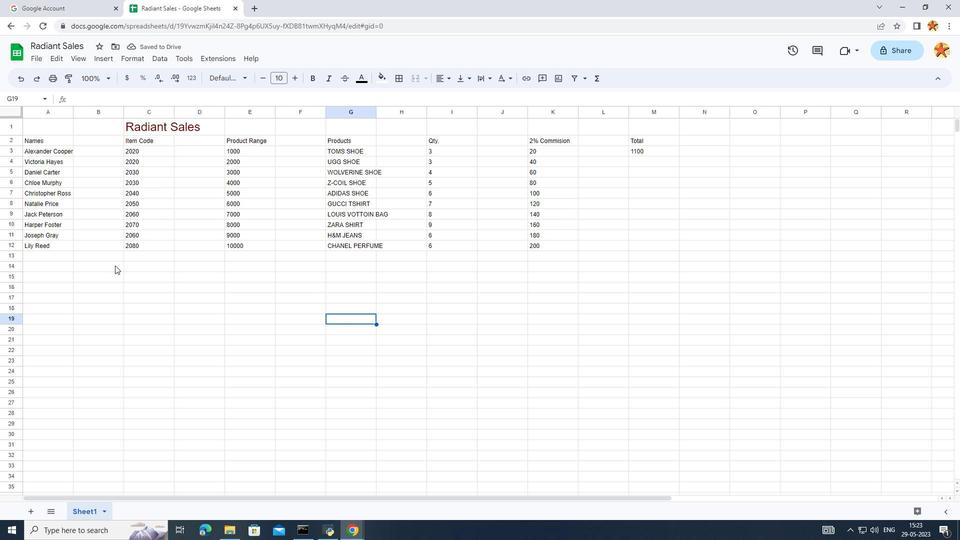 
Action: Mouse scrolled (115, 266) with delta (0, 0)
Screenshot: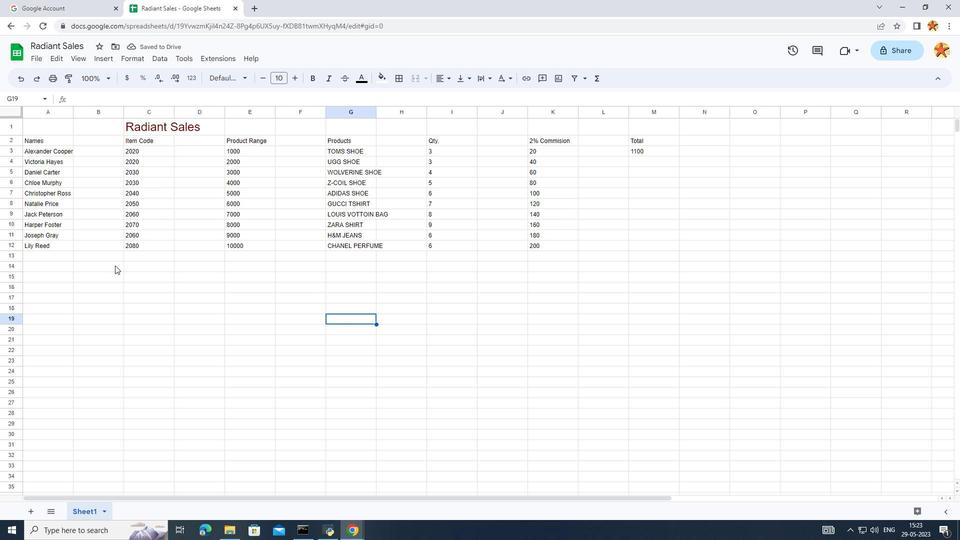 
Action: Mouse scrolled (115, 265) with delta (0, 0)
Screenshot: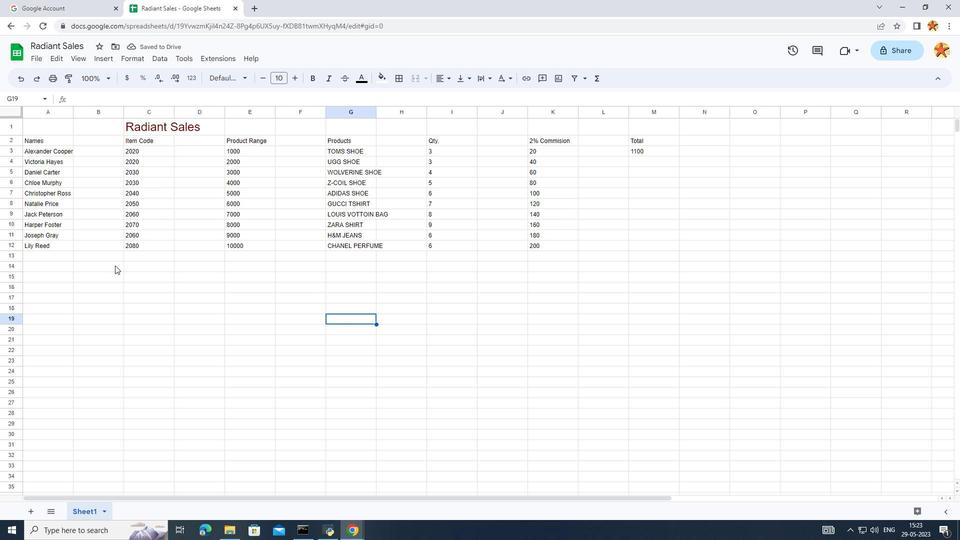 
Action: Mouse scrolled (115, 265) with delta (0, 0)
Screenshot: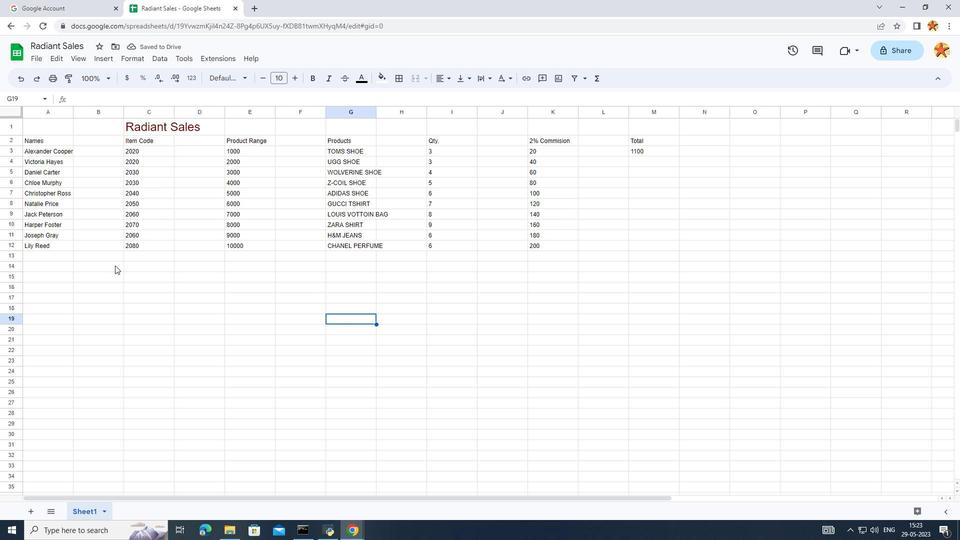 
Action: Mouse moved to (29, 492)
Screenshot: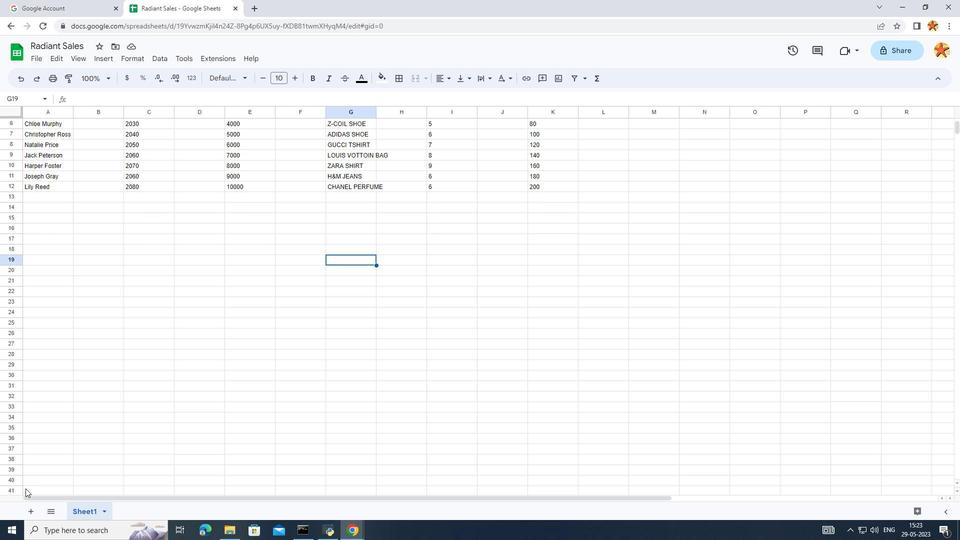 
Action: Mouse pressed left at (29, 492)
Screenshot: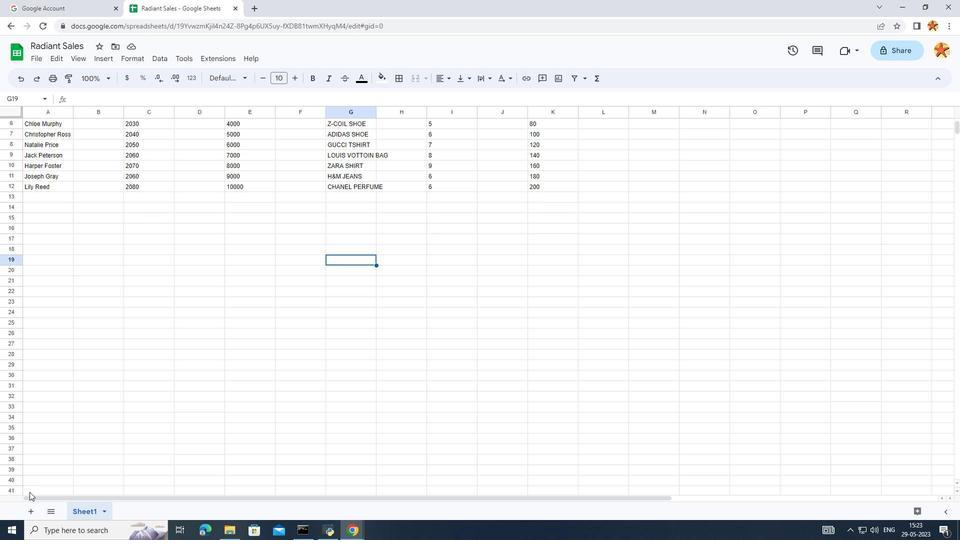 
Action: Mouse moved to (29, 496)
Screenshot: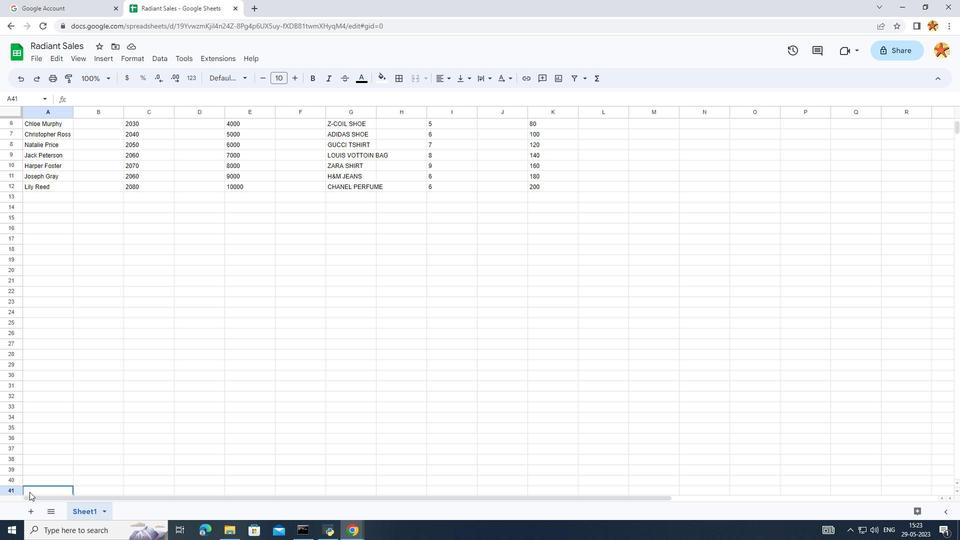 
Action: Mouse pressed left at (29, 496)
Screenshot: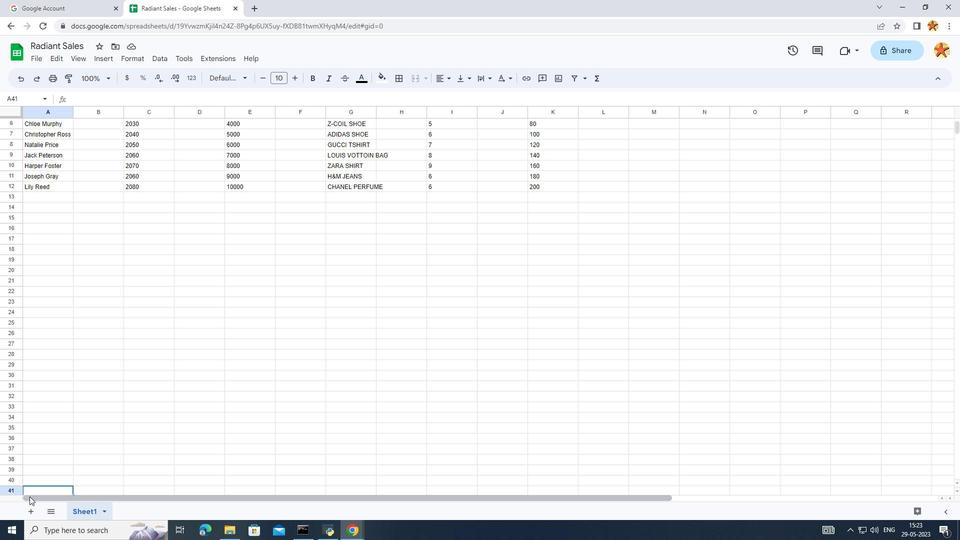 
Action: Mouse moved to (142, 284)
Screenshot: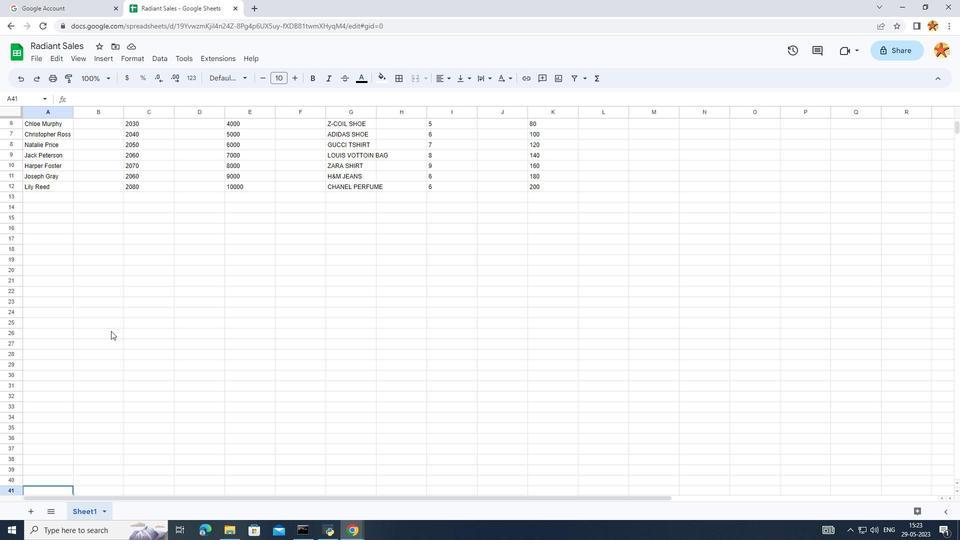 
Action: Mouse pressed left at (142, 284)
Screenshot: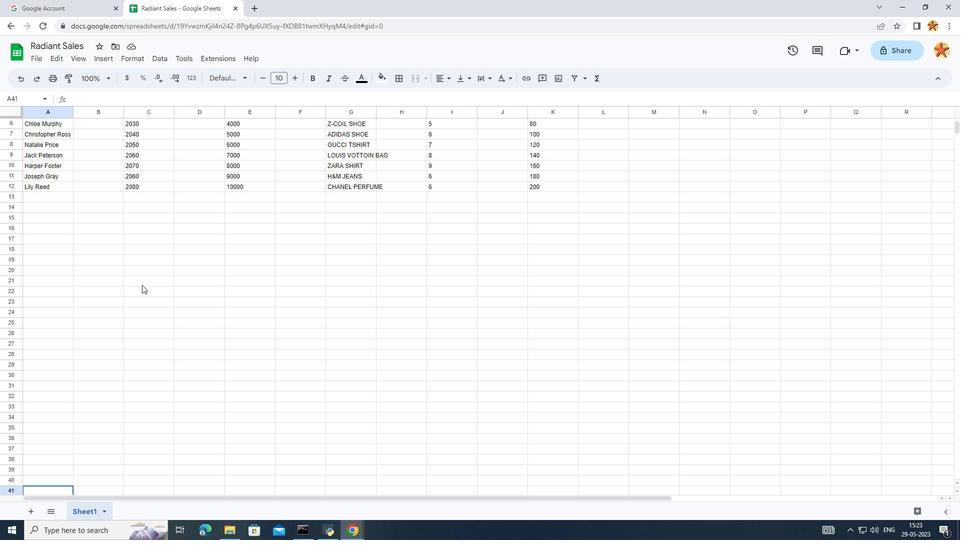 
Action: Mouse scrolled (142, 285) with delta (0, 0)
Screenshot: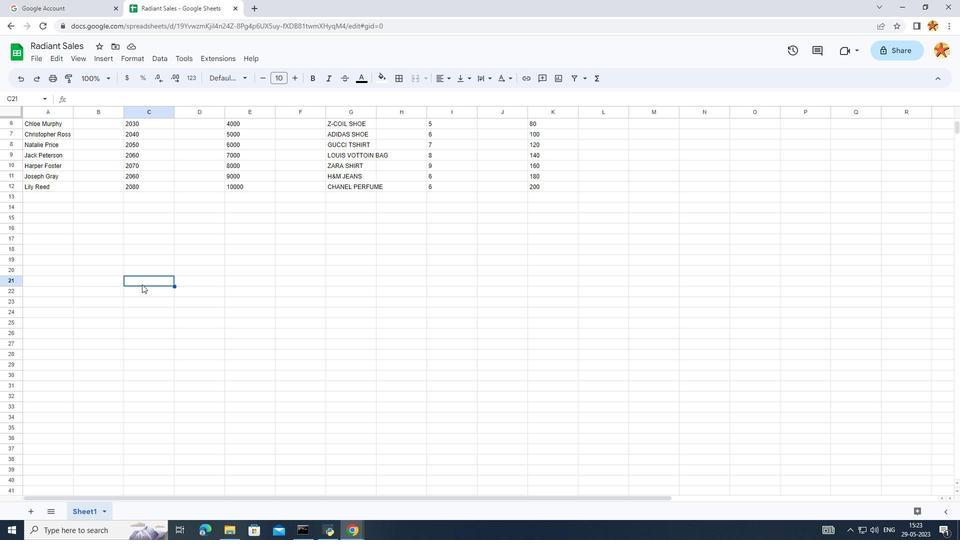 
Action: Mouse scrolled (142, 285) with delta (0, 0)
Screenshot: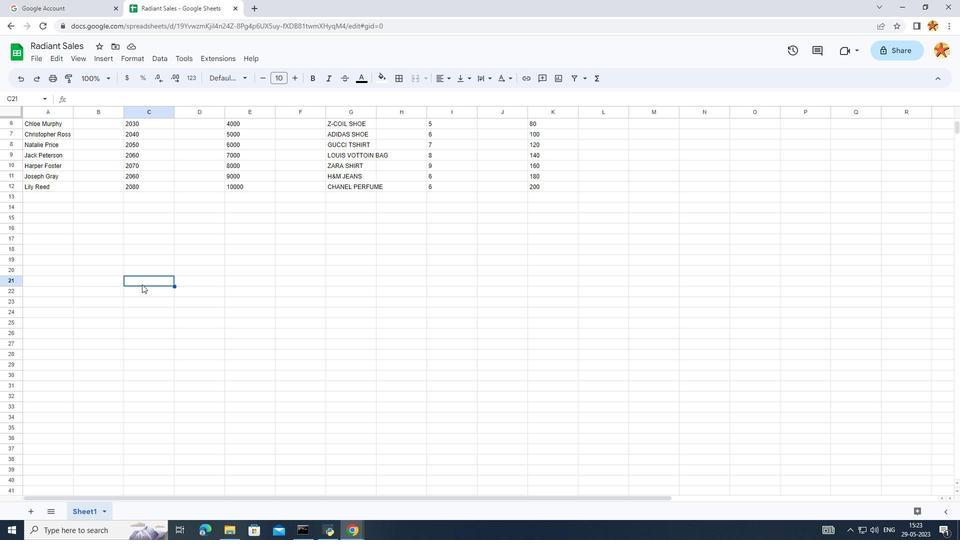 
